 Task: Create a rule when a start date between 1 and 7 working days ago is moved in a card by anyone except me.
Action: Mouse moved to (1340, 105)
Screenshot: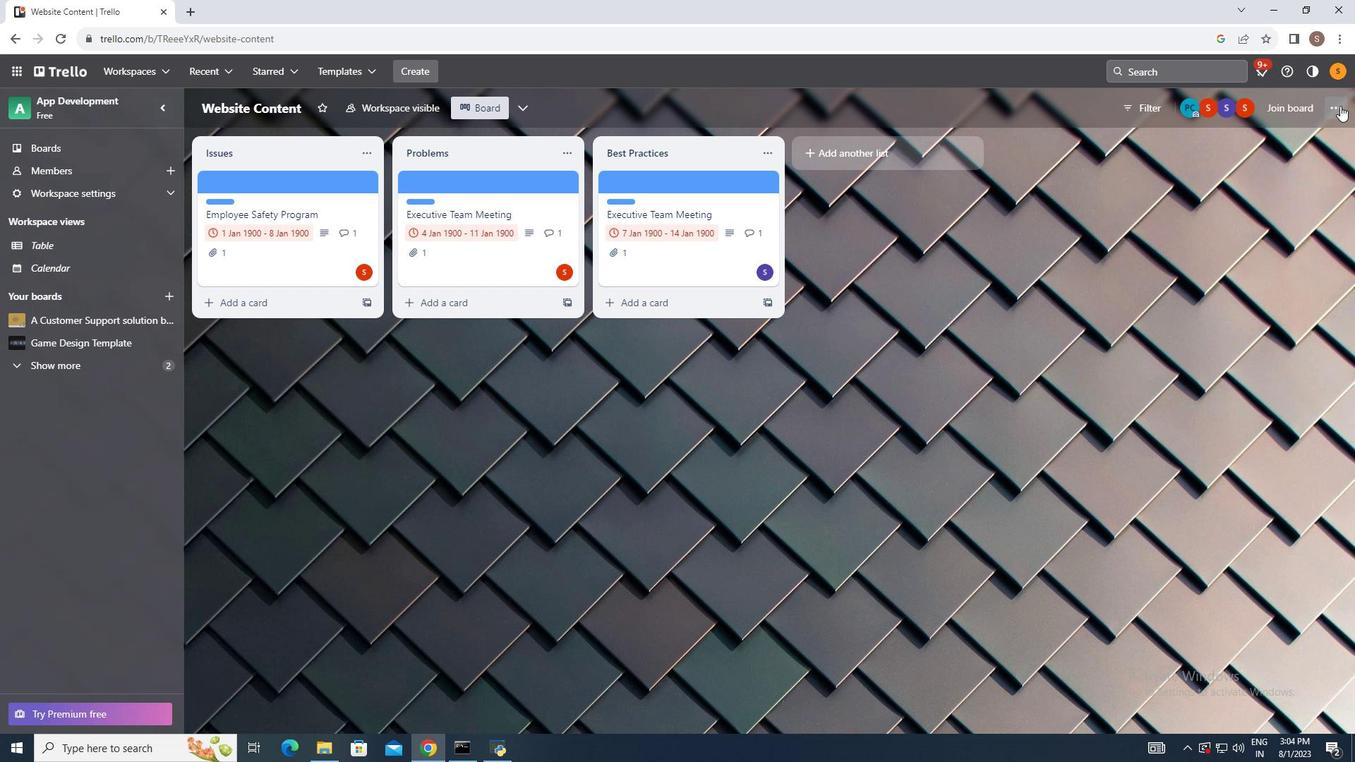 
Action: Mouse pressed left at (1340, 105)
Screenshot: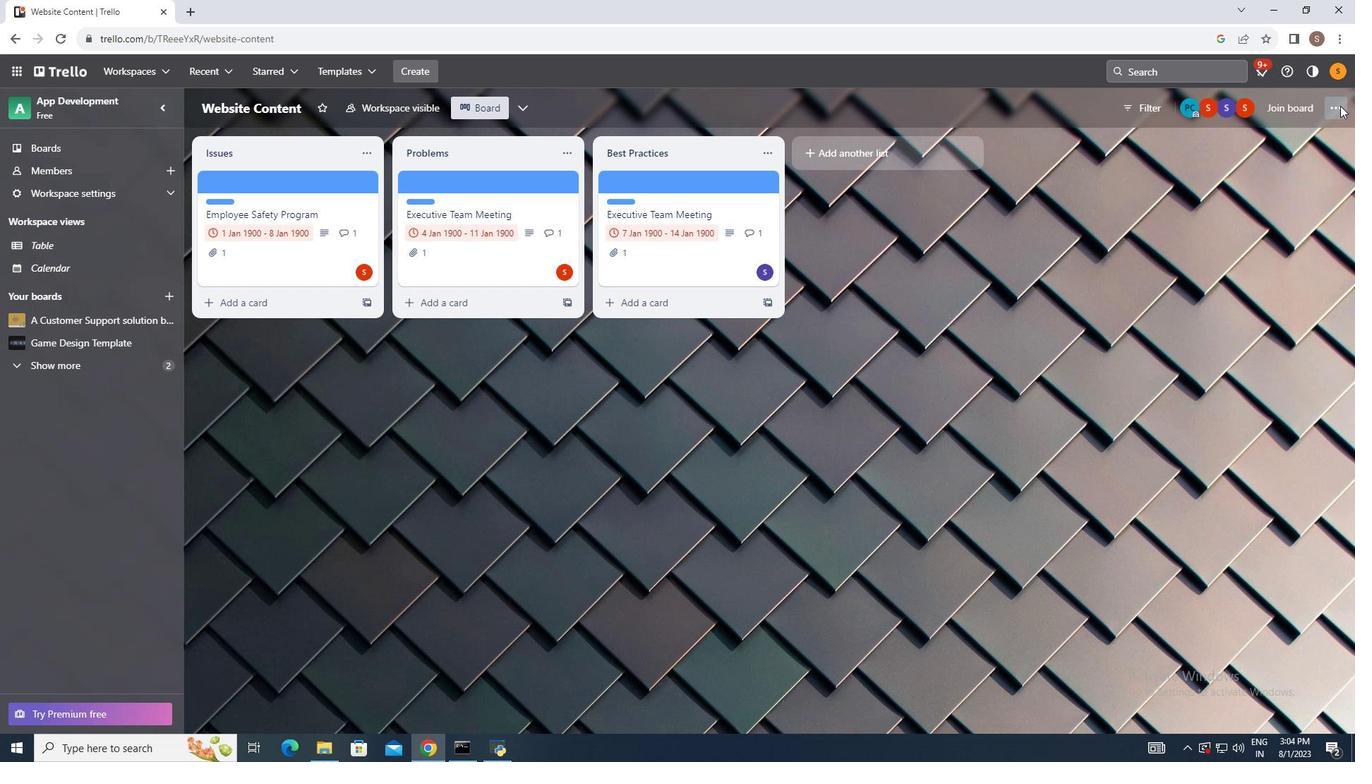 
Action: Mouse moved to (1230, 277)
Screenshot: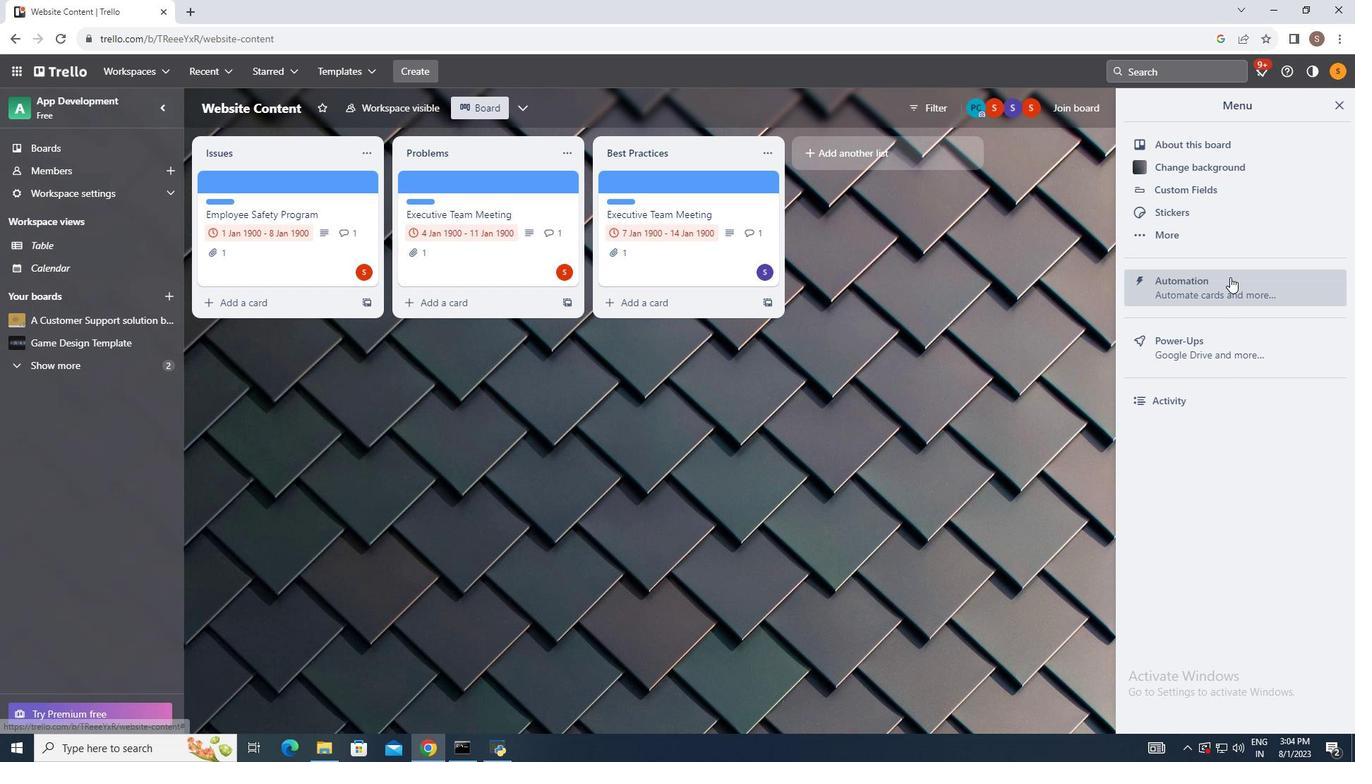 
Action: Mouse pressed left at (1230, 277)
Screenshot: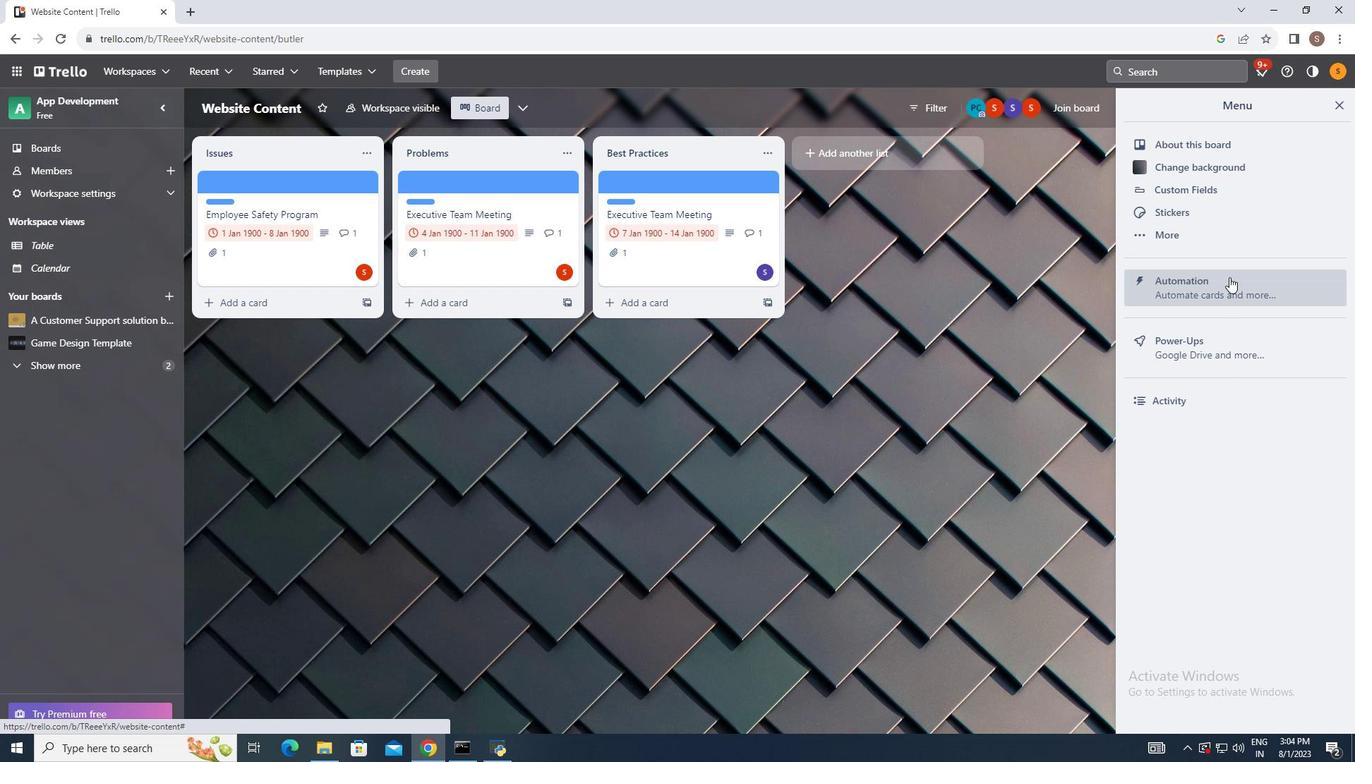 
Action: Mouse moved to (272, 236)
Screenshot: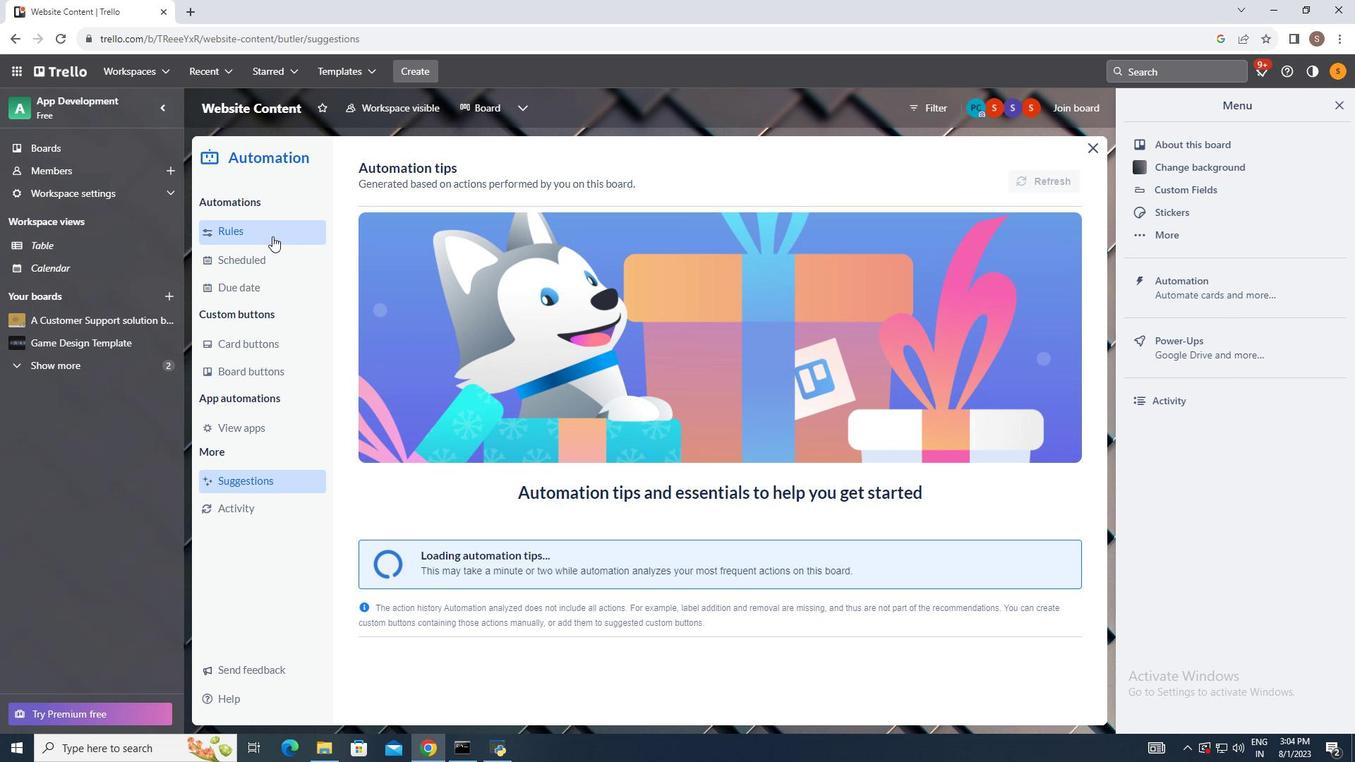 
Action: Mouse pressed left at (272, 236)
Screenshot: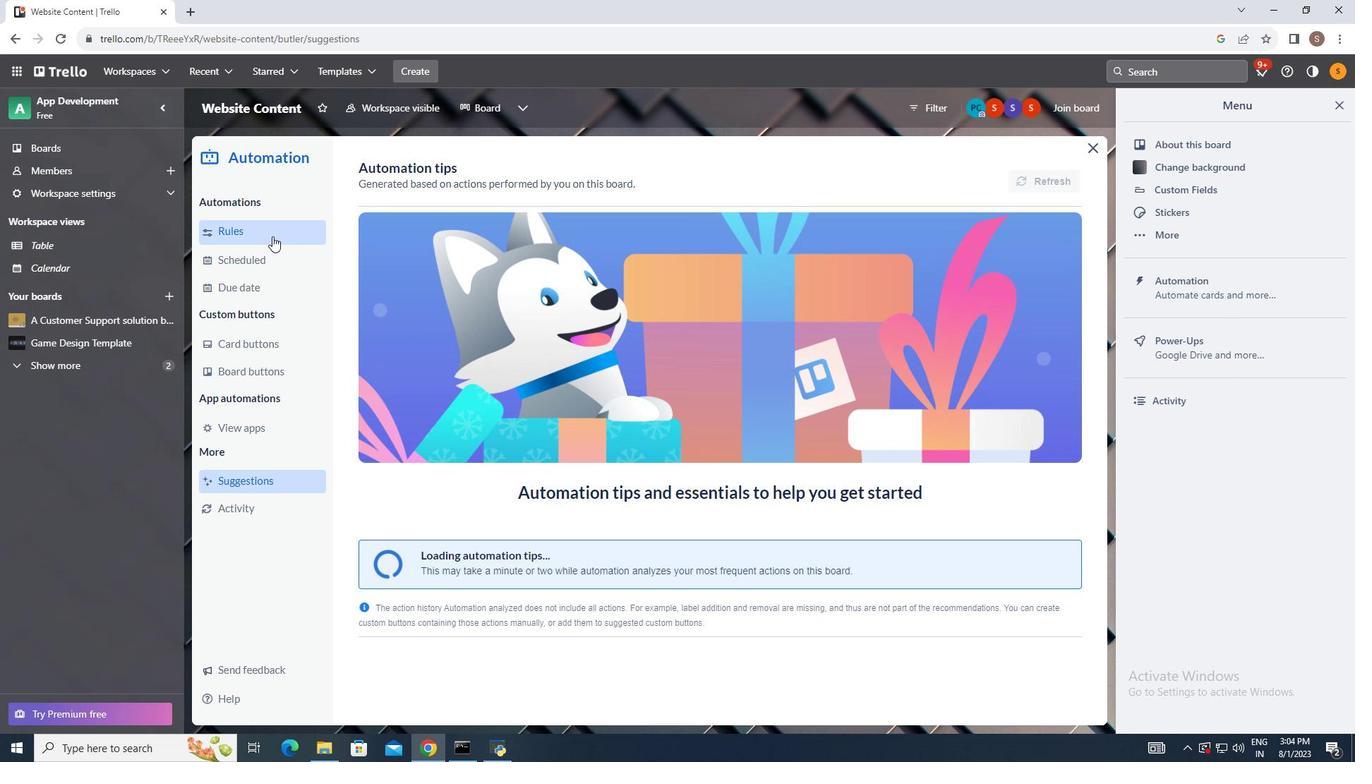 
Action: Mouse moved to (947, 172)
Screenshot: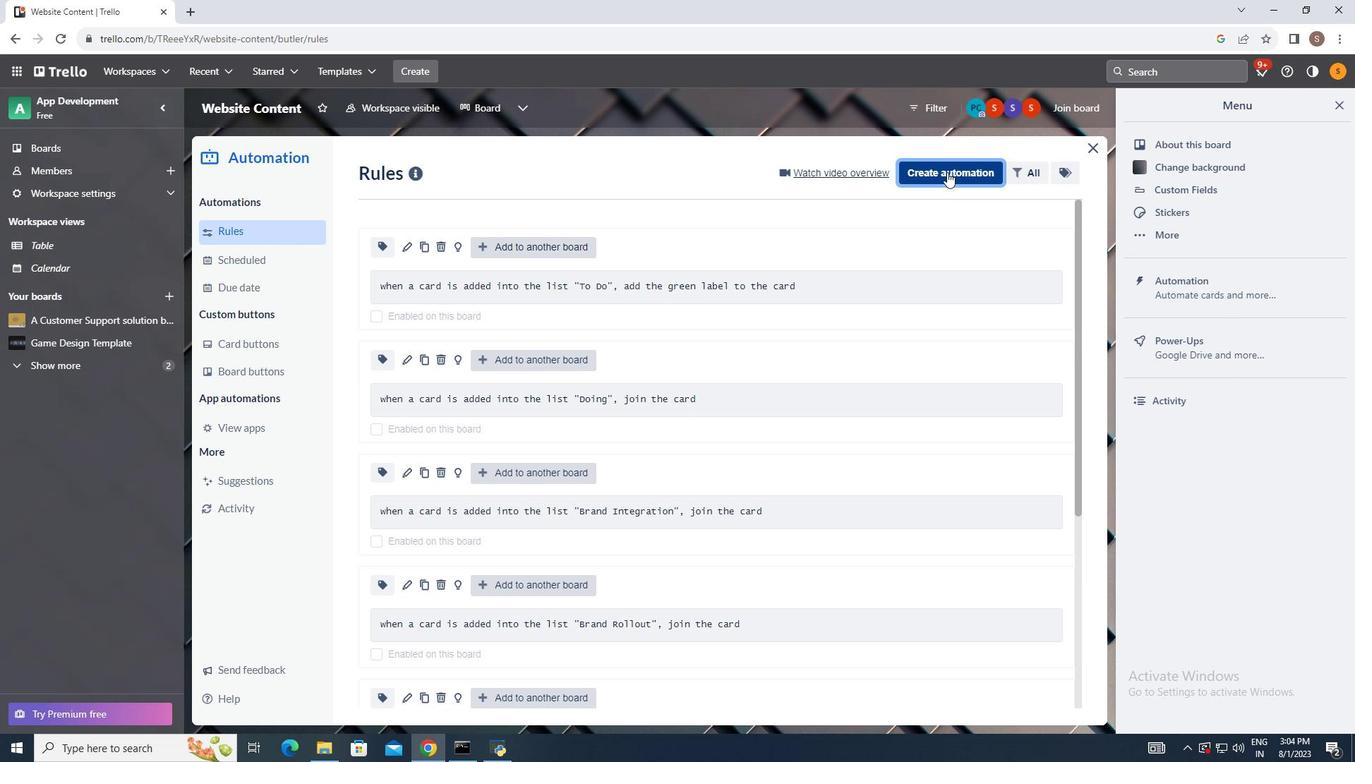 
Action: Mouse pressed left at (947, 172)
Screenshot: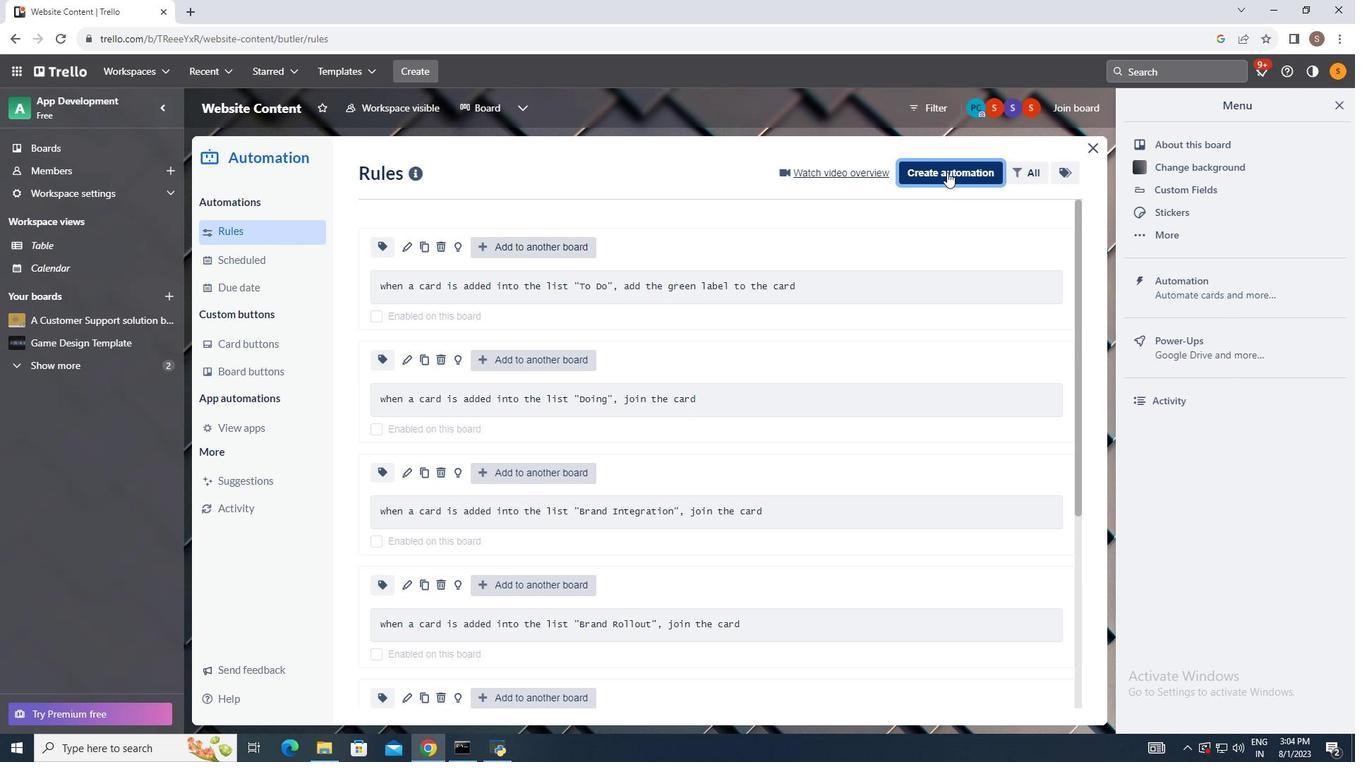 
Action: Mouse moved to (722, 308)
Screenshot: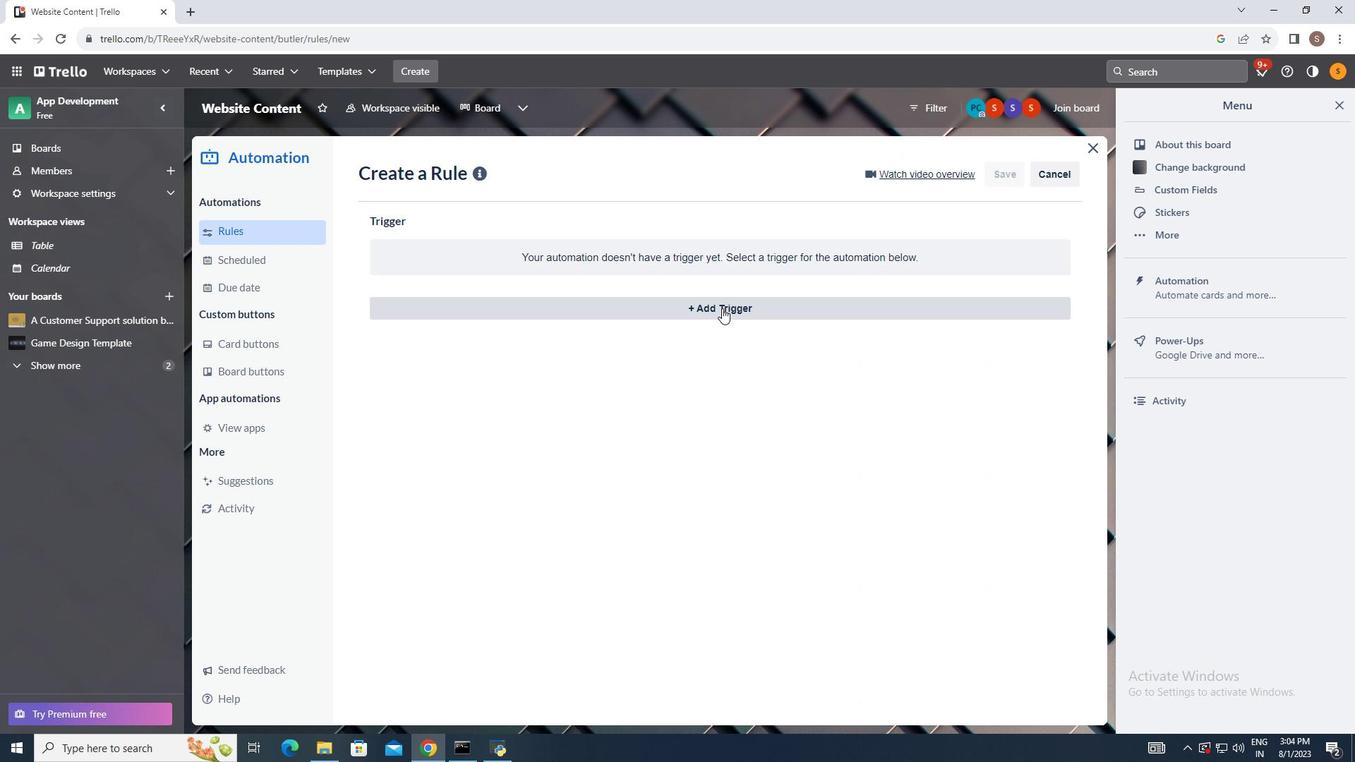 
Action: Mouse pressed left at (722, 308)
Screenshot: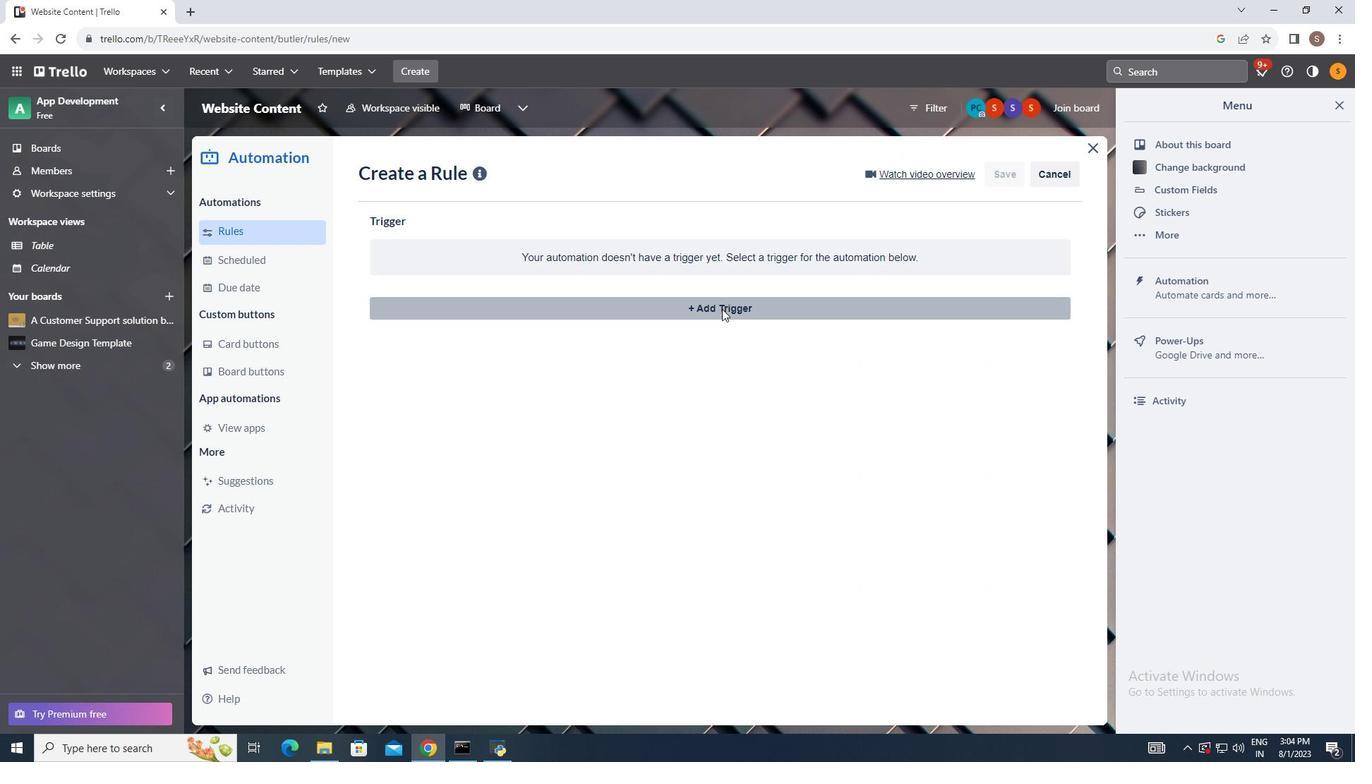
Action: Mouse moved to (525, 353)
Screenshot: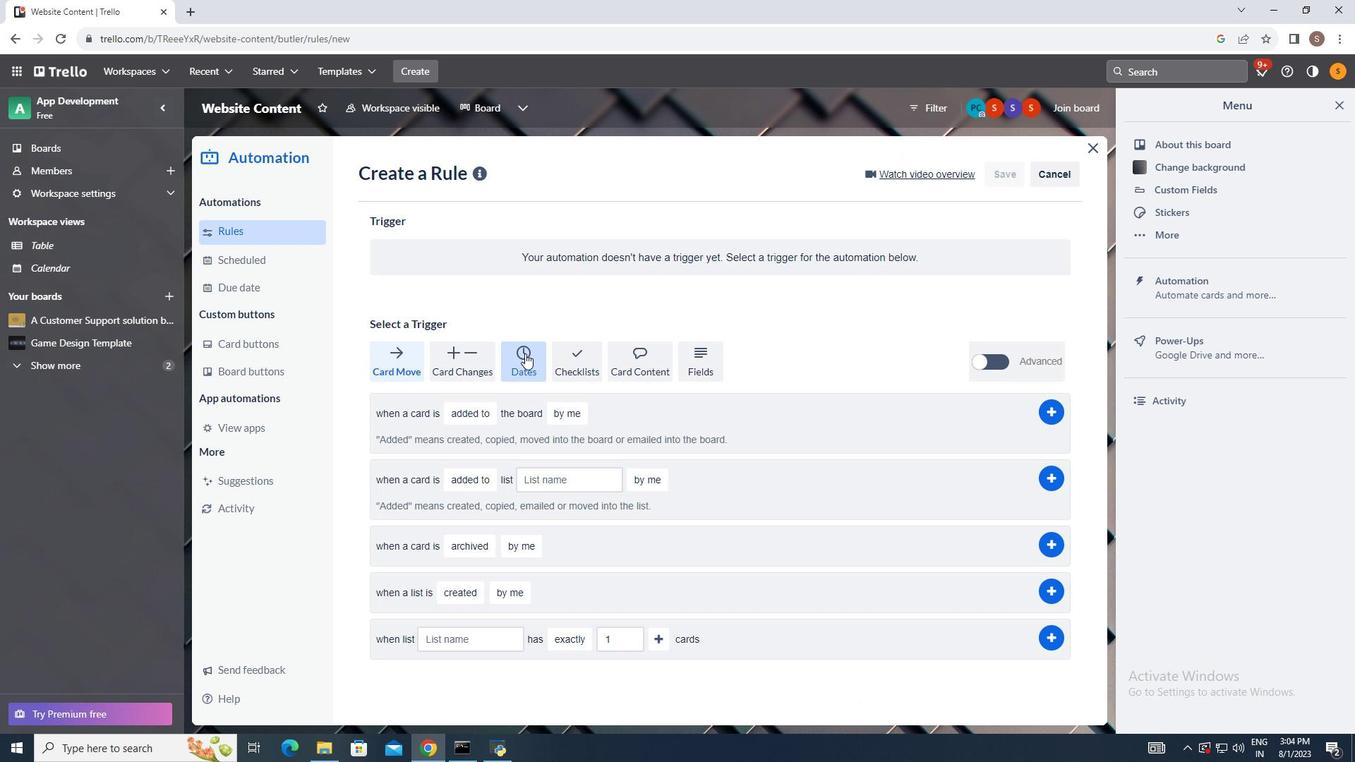 
Action: Mouse pressed left at (525, 353)
Screenshot: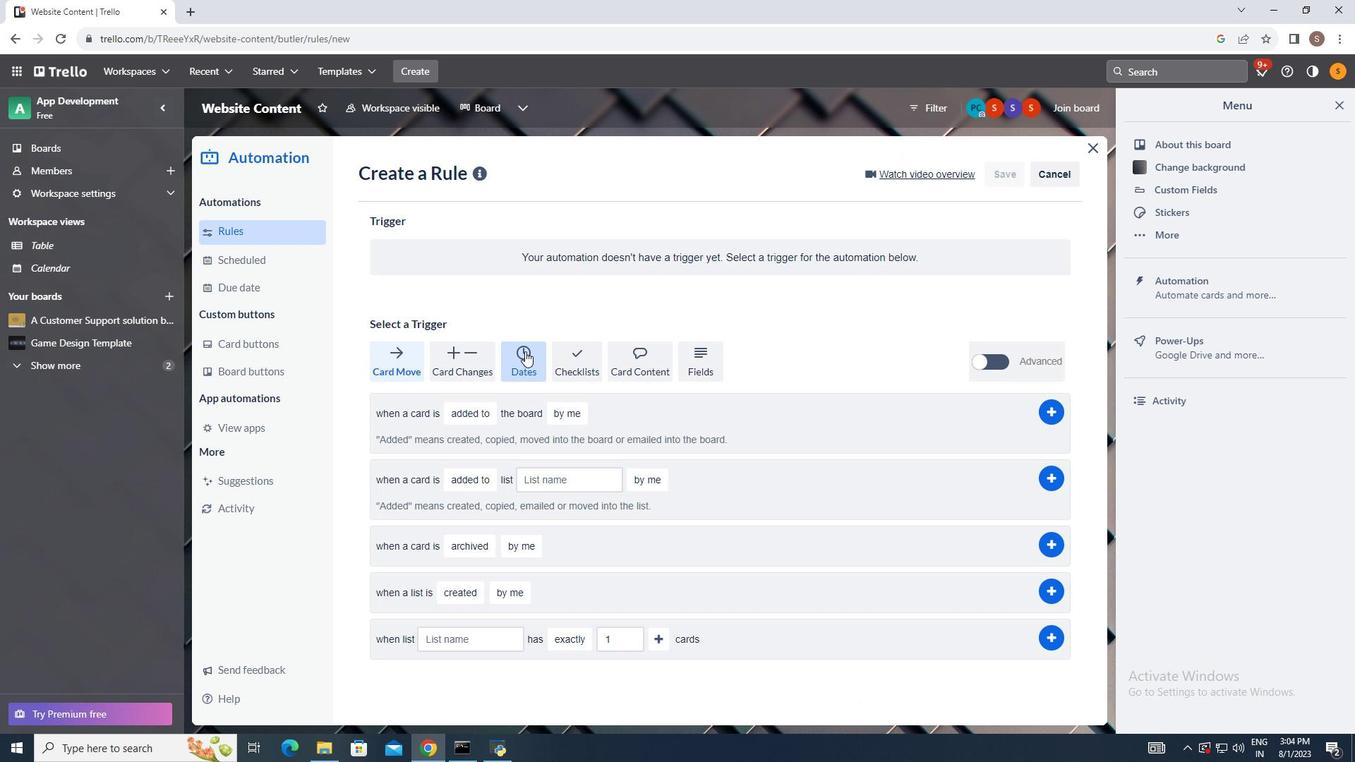 
Action: Mouse moved to (427, 411)
Screenshot: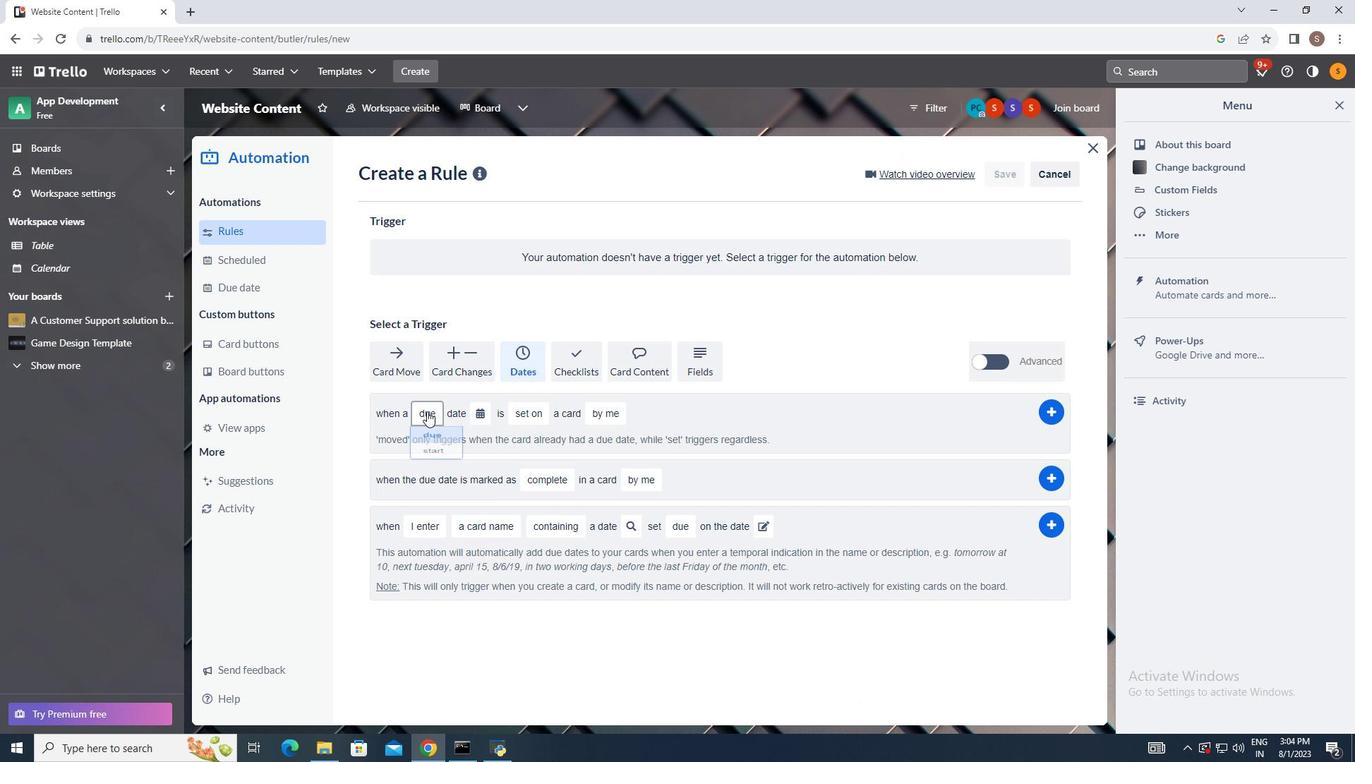 
Action: Mouse pressed left at (427, 411)
Screenshot: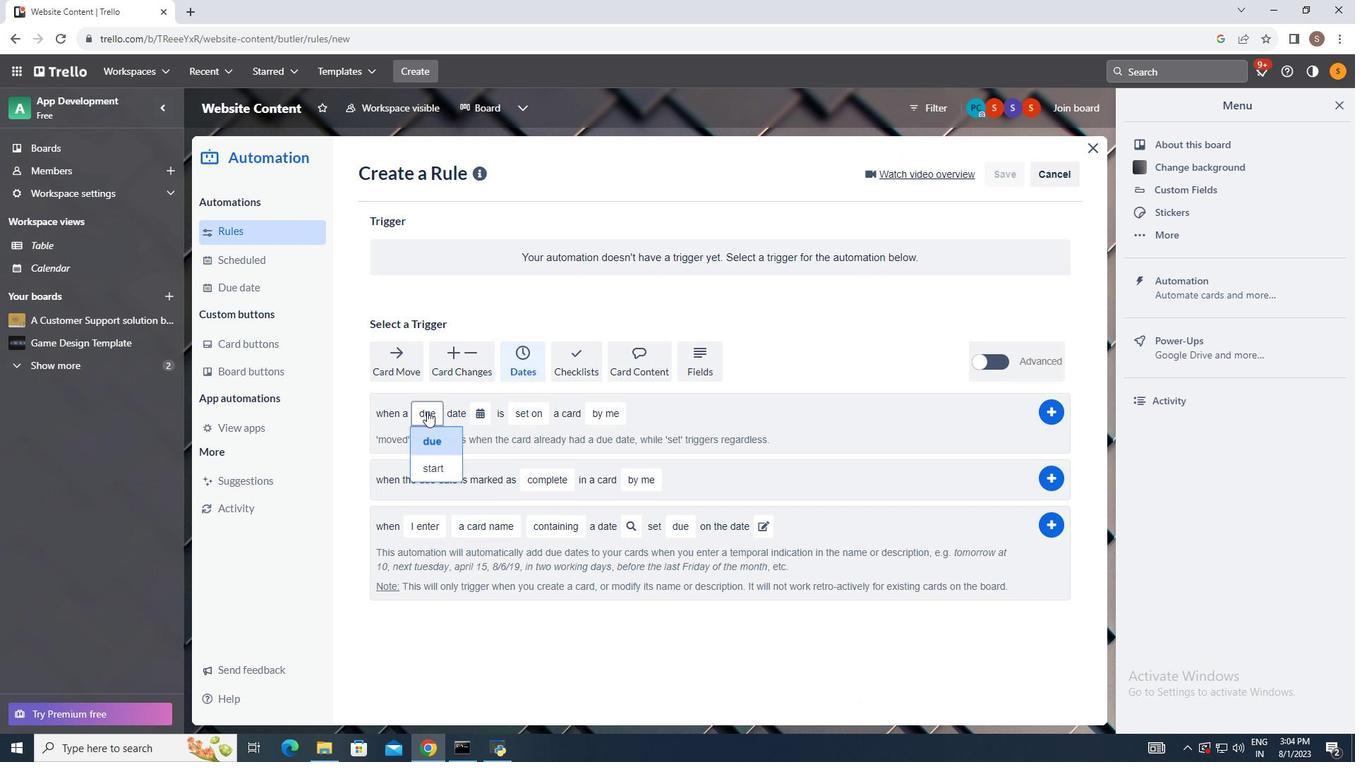 
Action: Mouse moved to (432, 466)
Screenshot: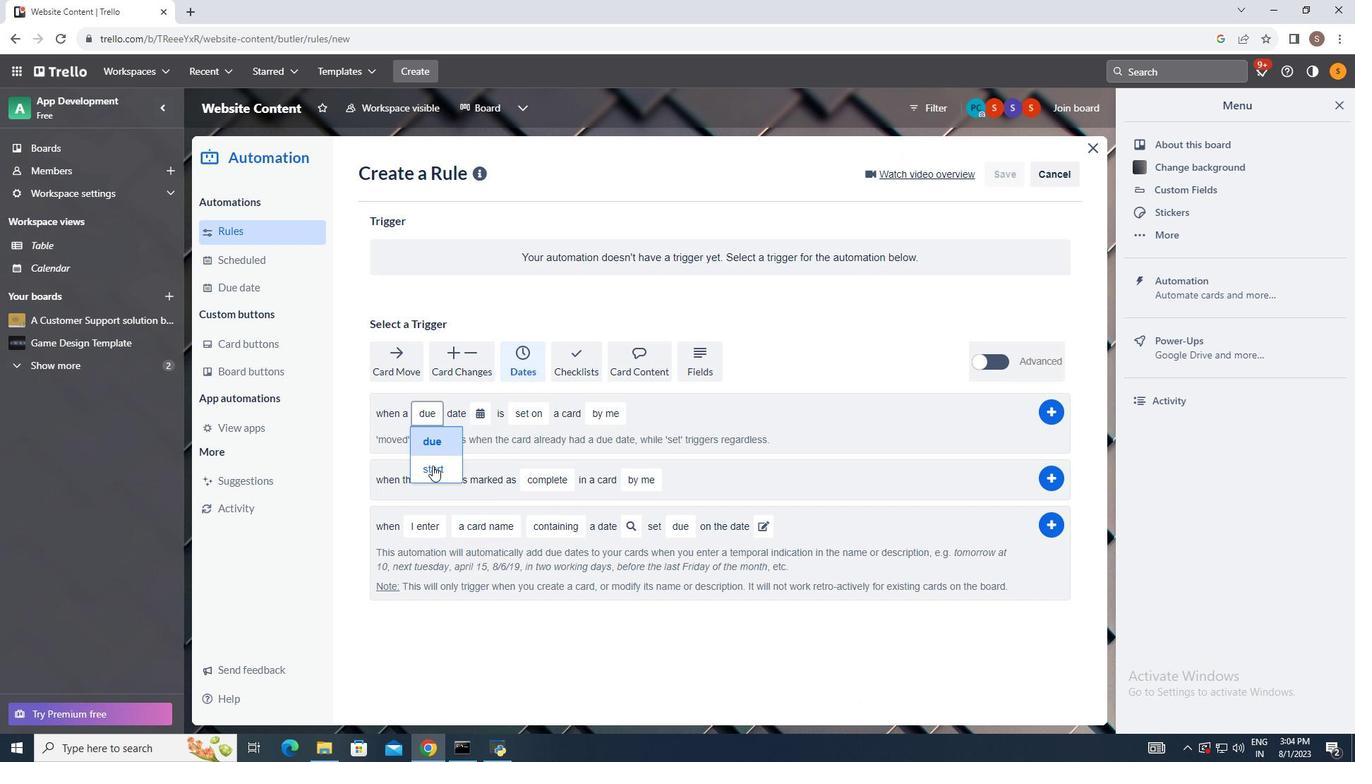 
Action: Mouse pressed left at (432, 466)
Screenshot: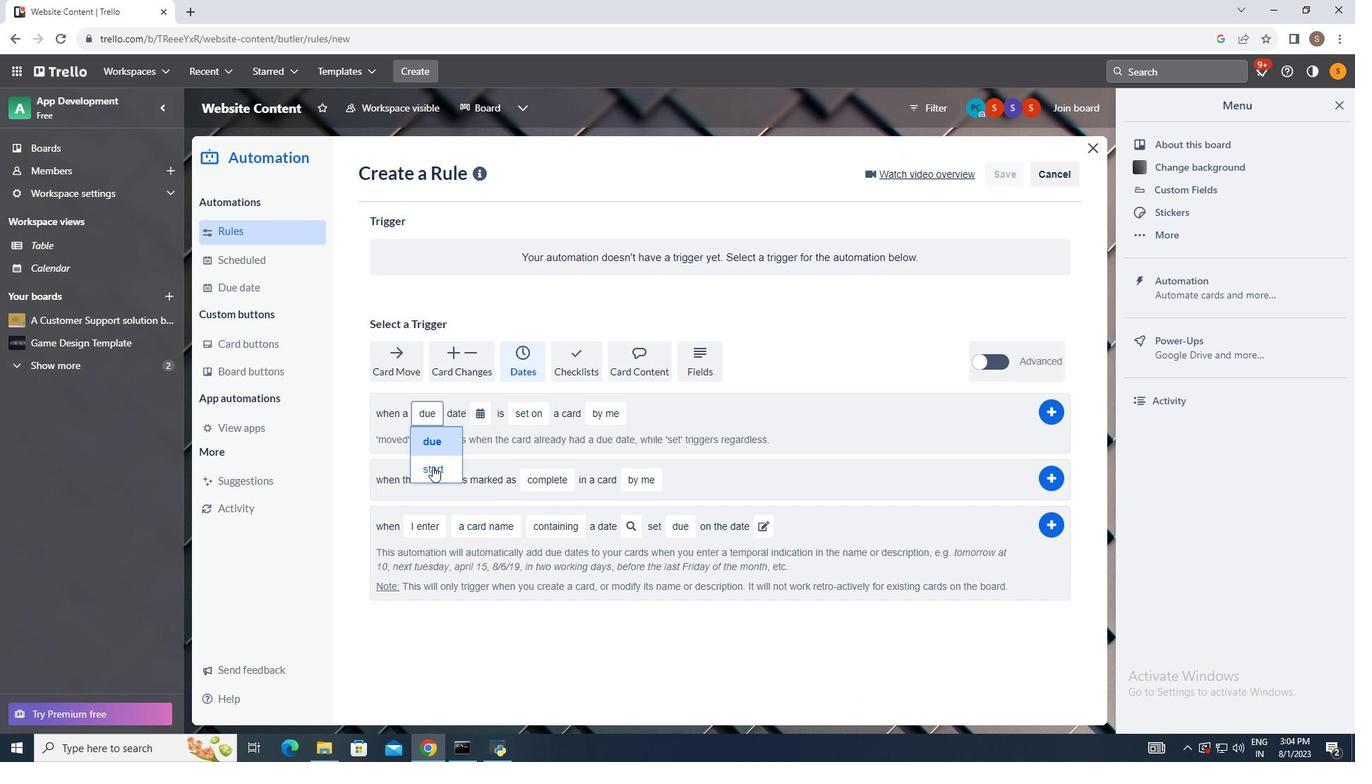 
Action: Mouse moved to (490, 419)
Screenshot: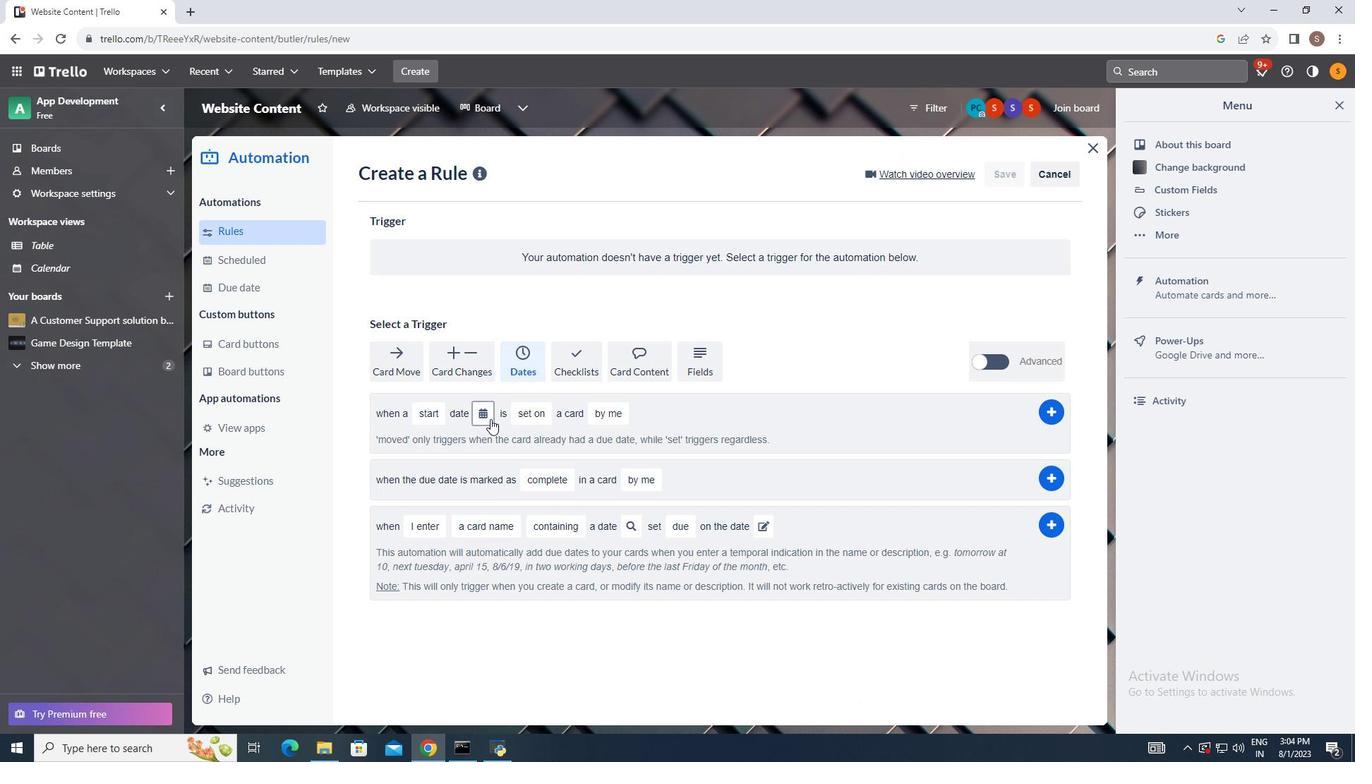 
Action: Mouse pressed left at (490, 419)
Screenshot: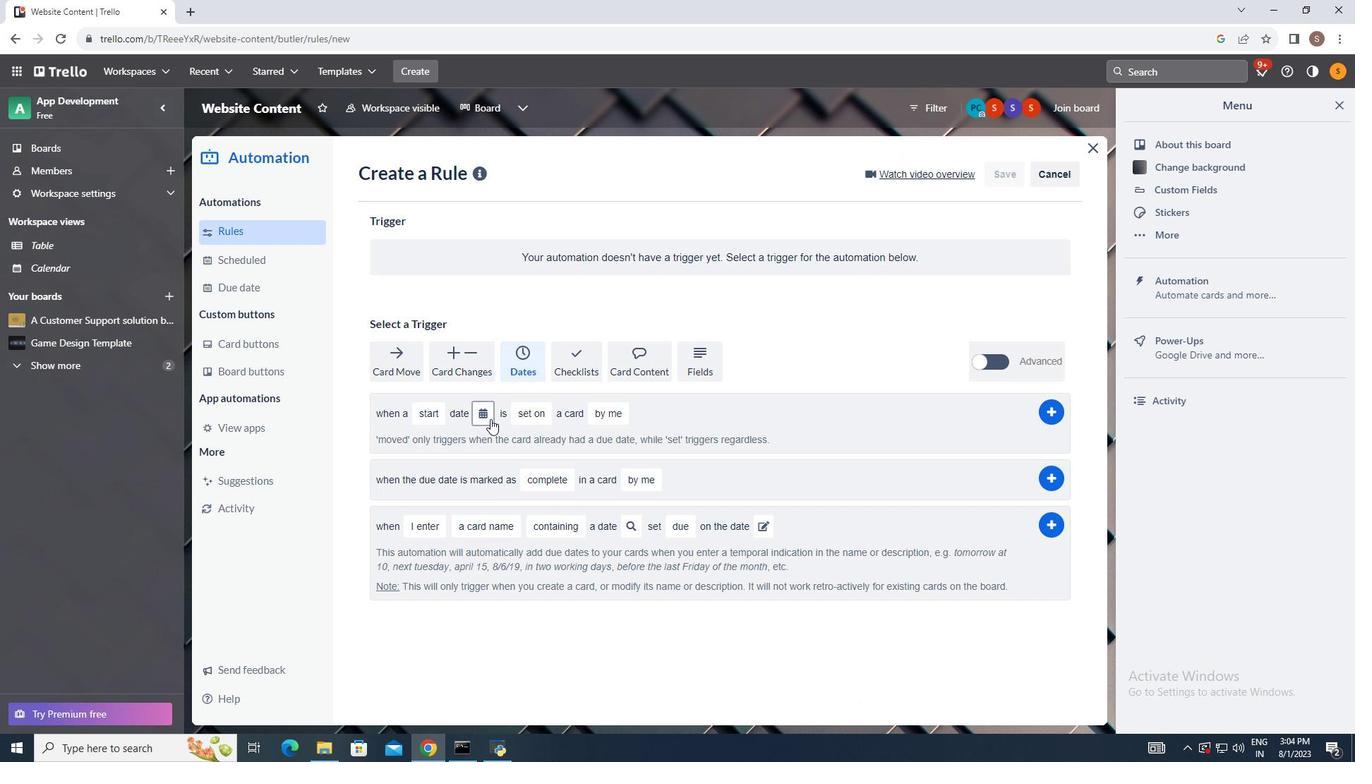 
Action: Mouse moved to (497, 501)
Screenshot: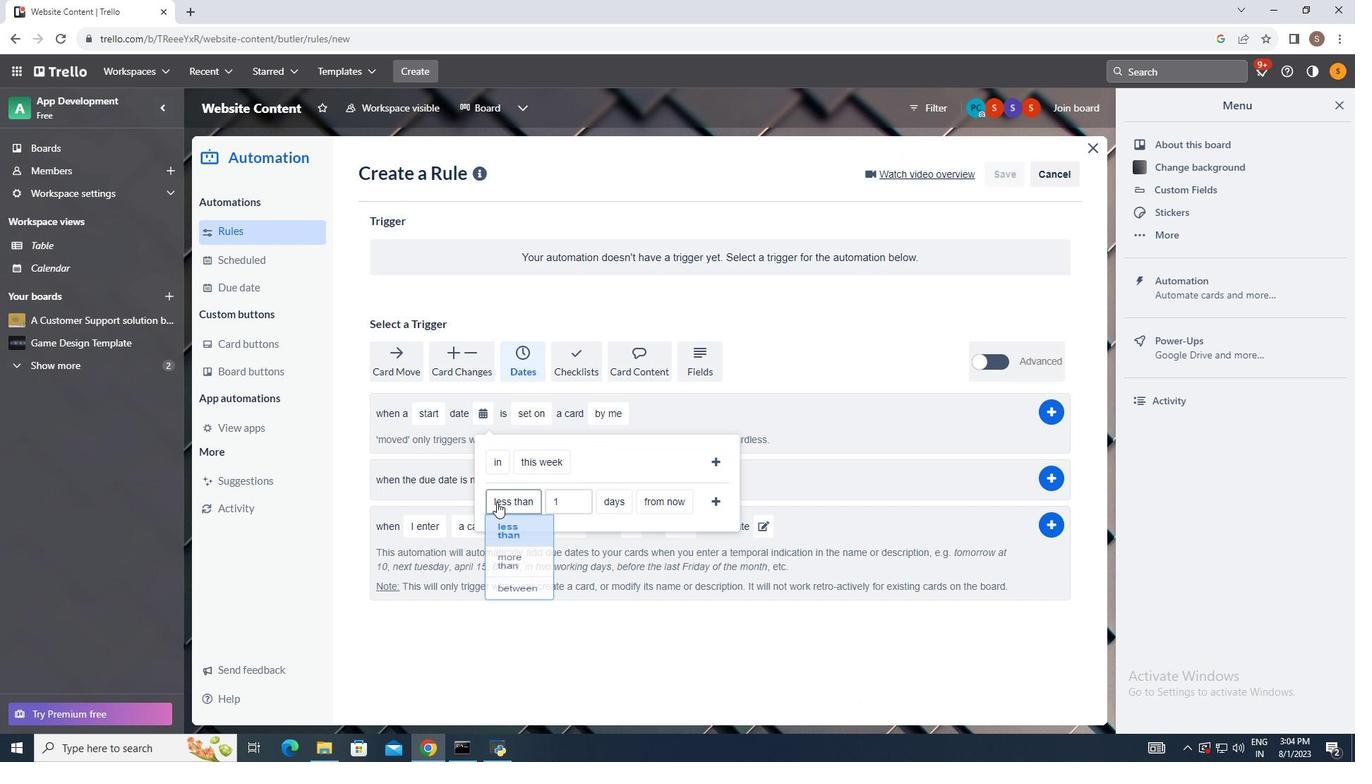 
Action: Mouse pressed left at (497, 501)
Screenshot: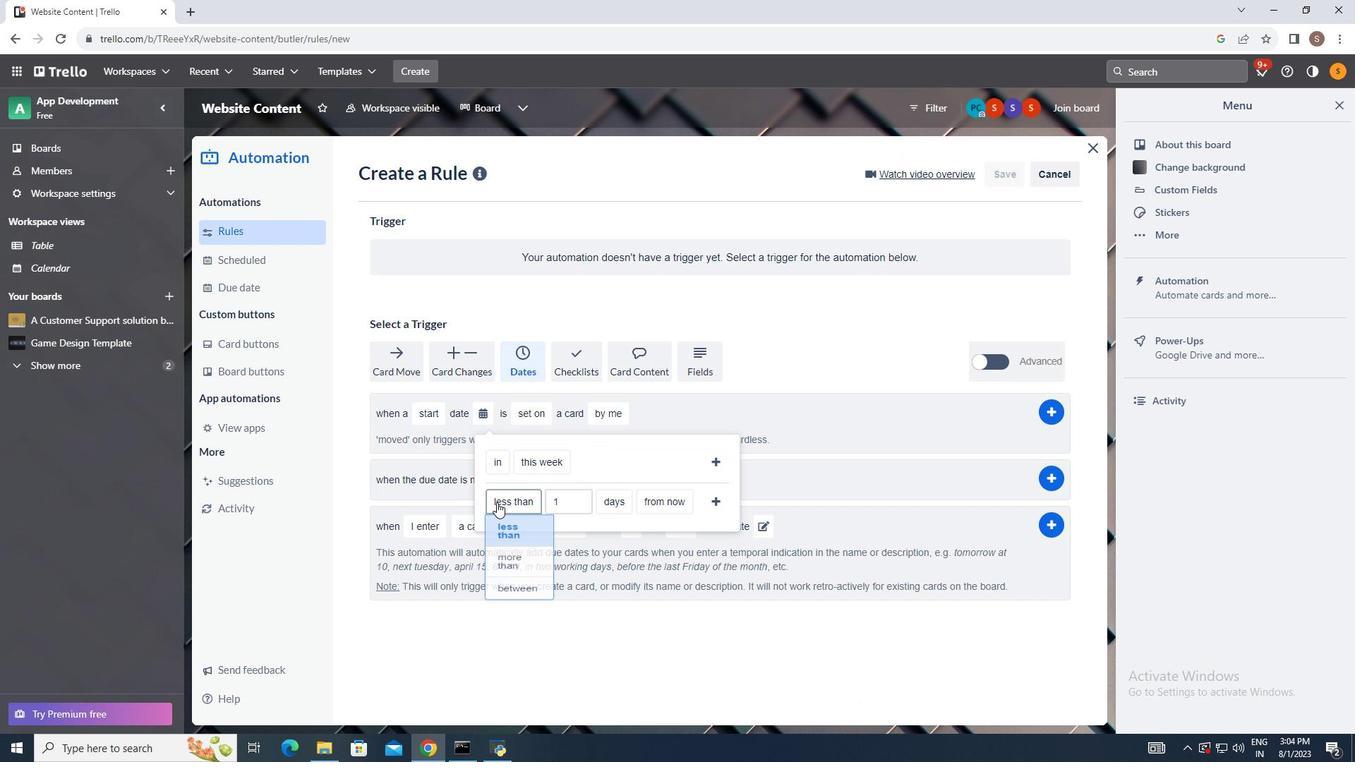 
Action: Mouse moved to (507, 600)
Screenshot: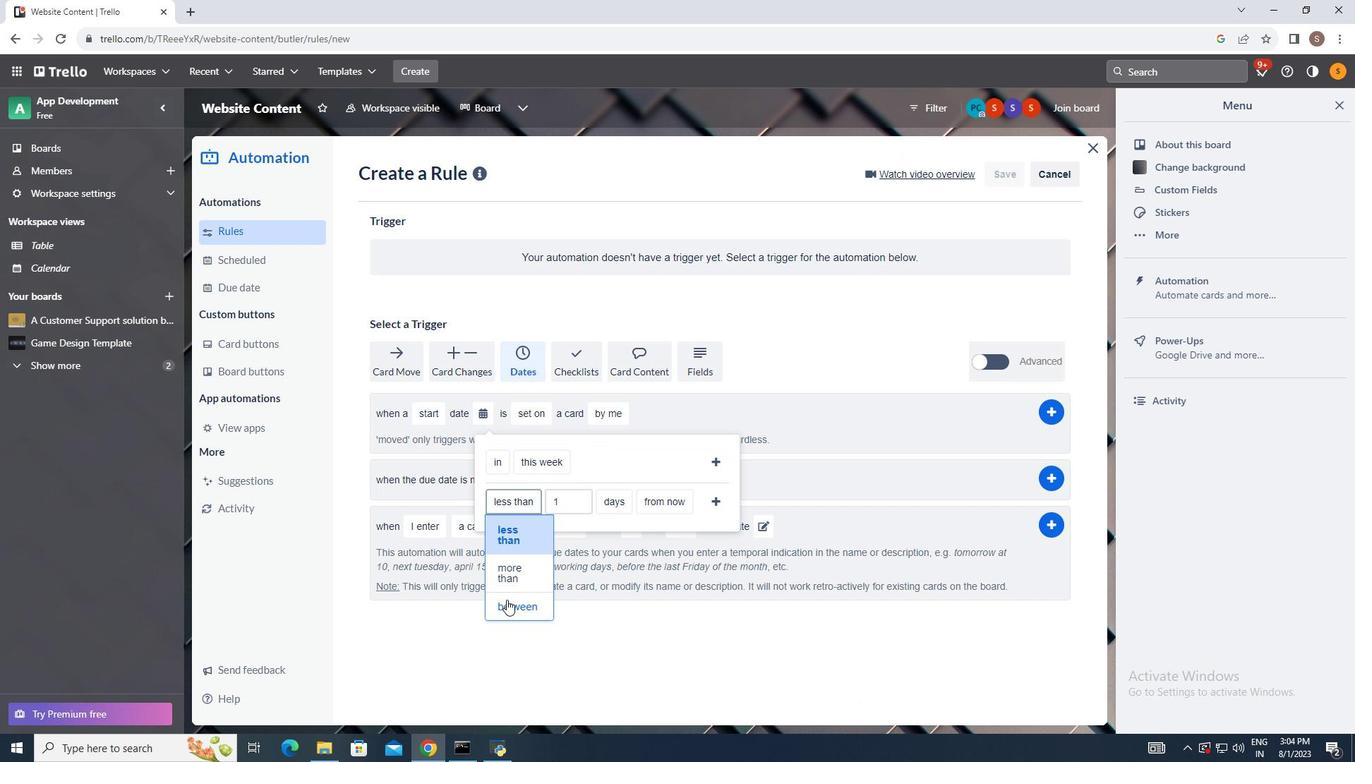 
Action: Mouse pressed left at (507, 600)
Screenshot: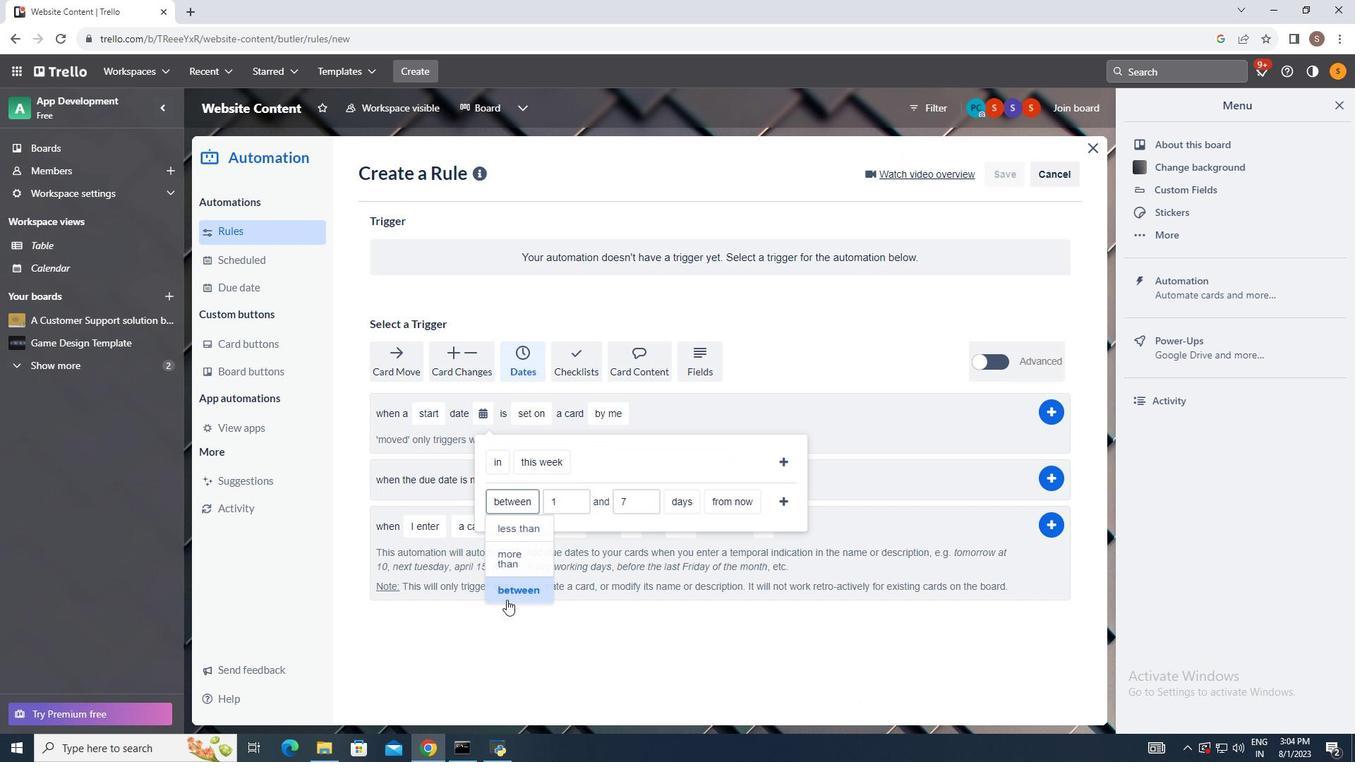 
Action: Mouse moved to (684, 501)
Screenshot: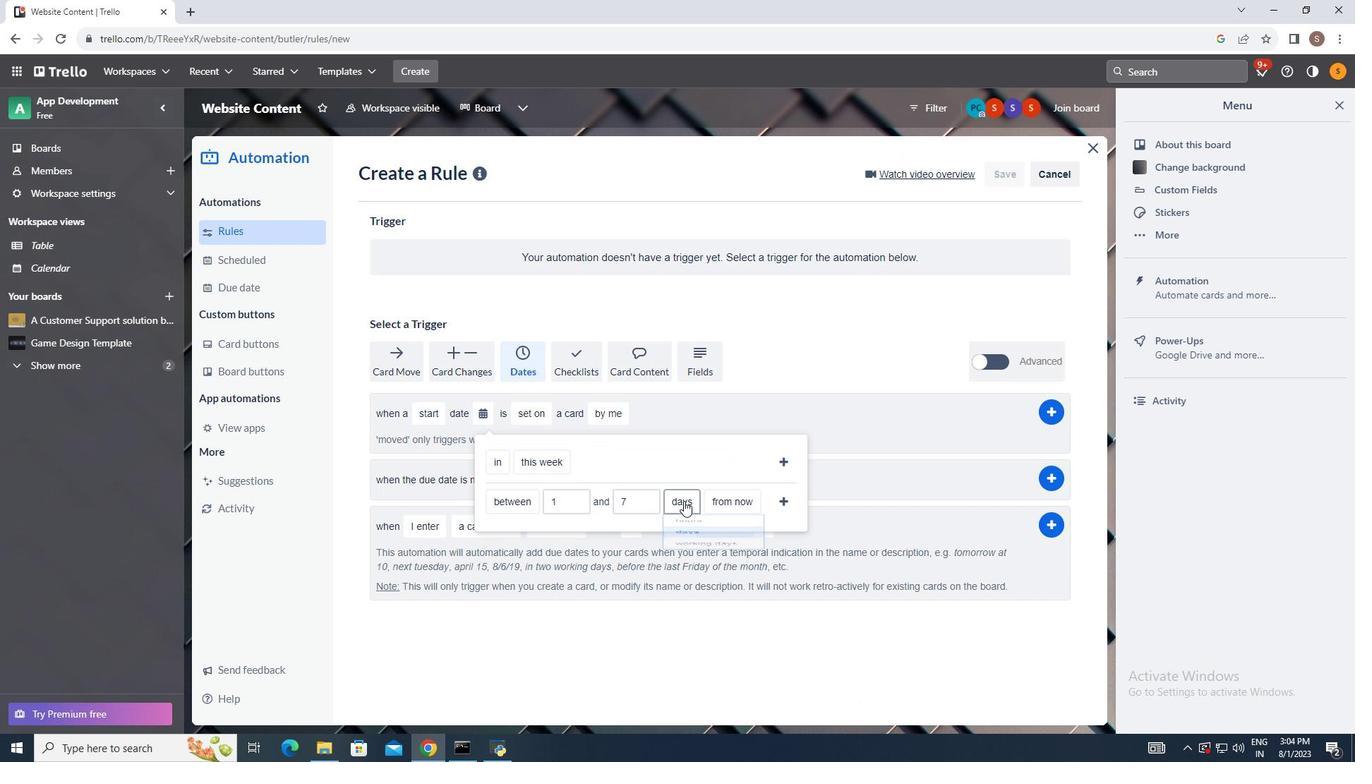 
Action: Mouse pressed left at (684, 501)
Screenshot: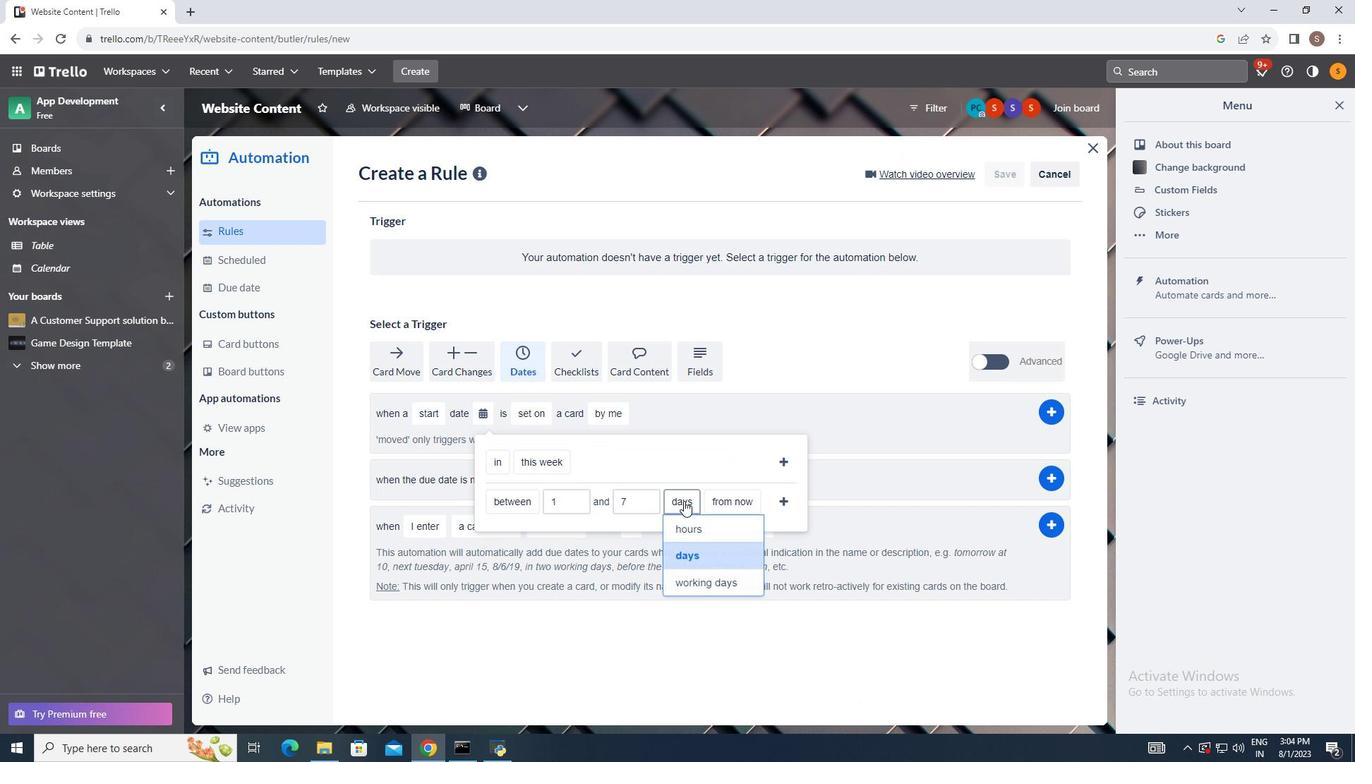 
Action: Mouse moved to (701, 548)
Screenshot: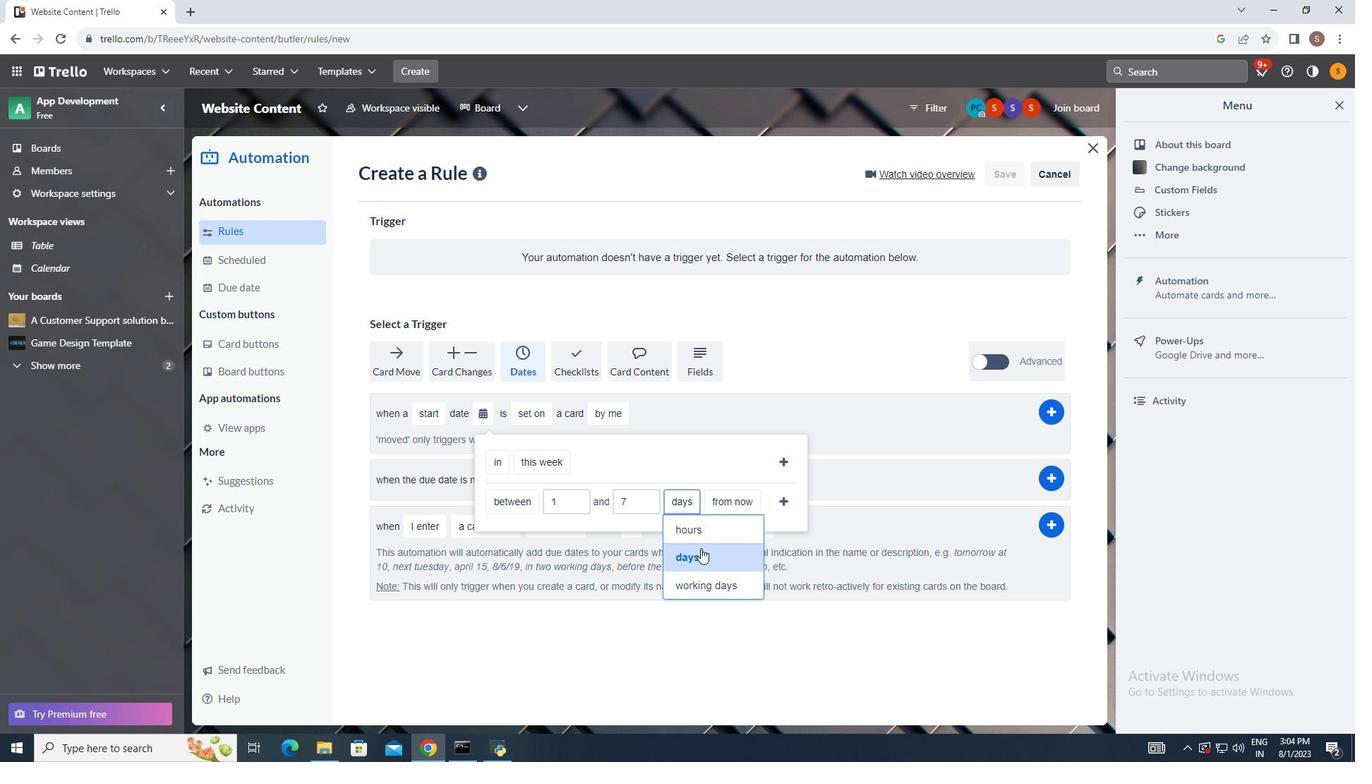 
Action: Mouse pressed left at (701, 548)
Screenshot: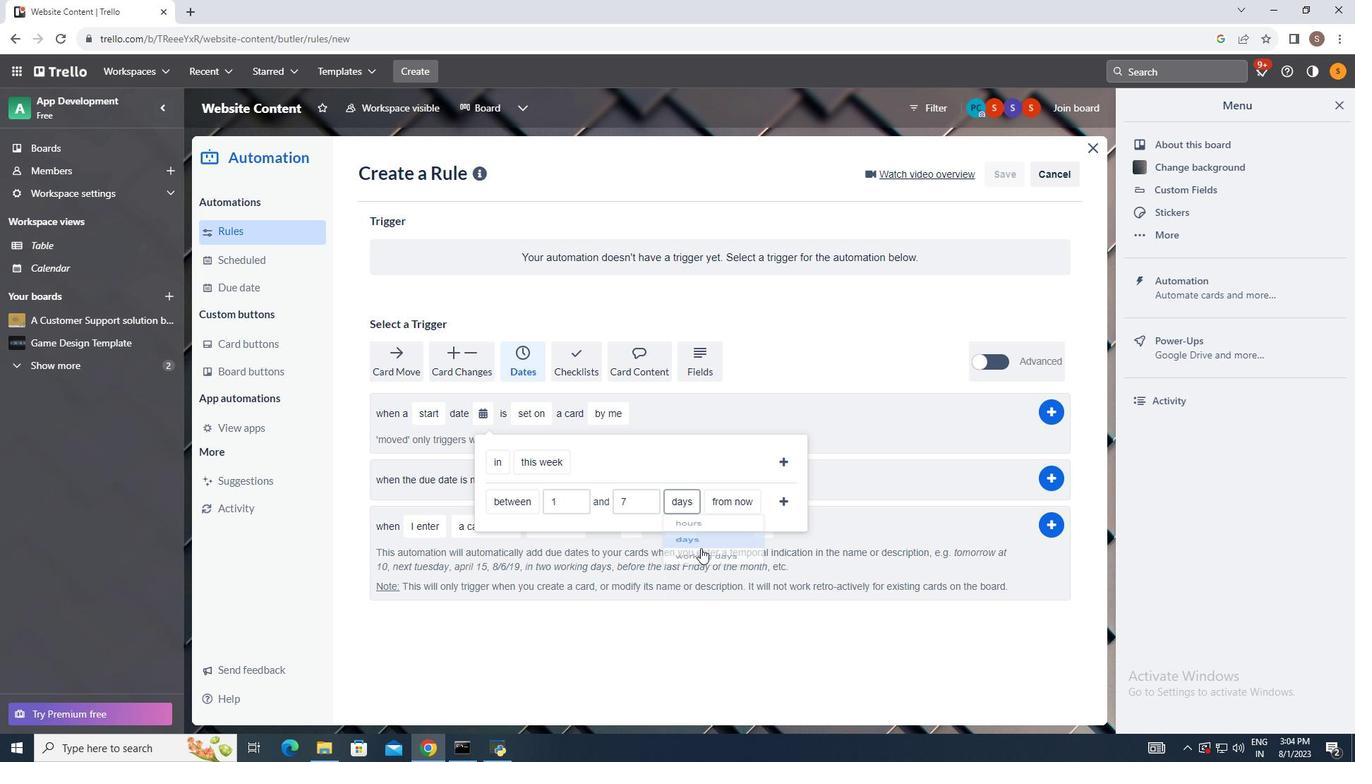 
Action: Mouse moved to (737, 497)
Screenshot: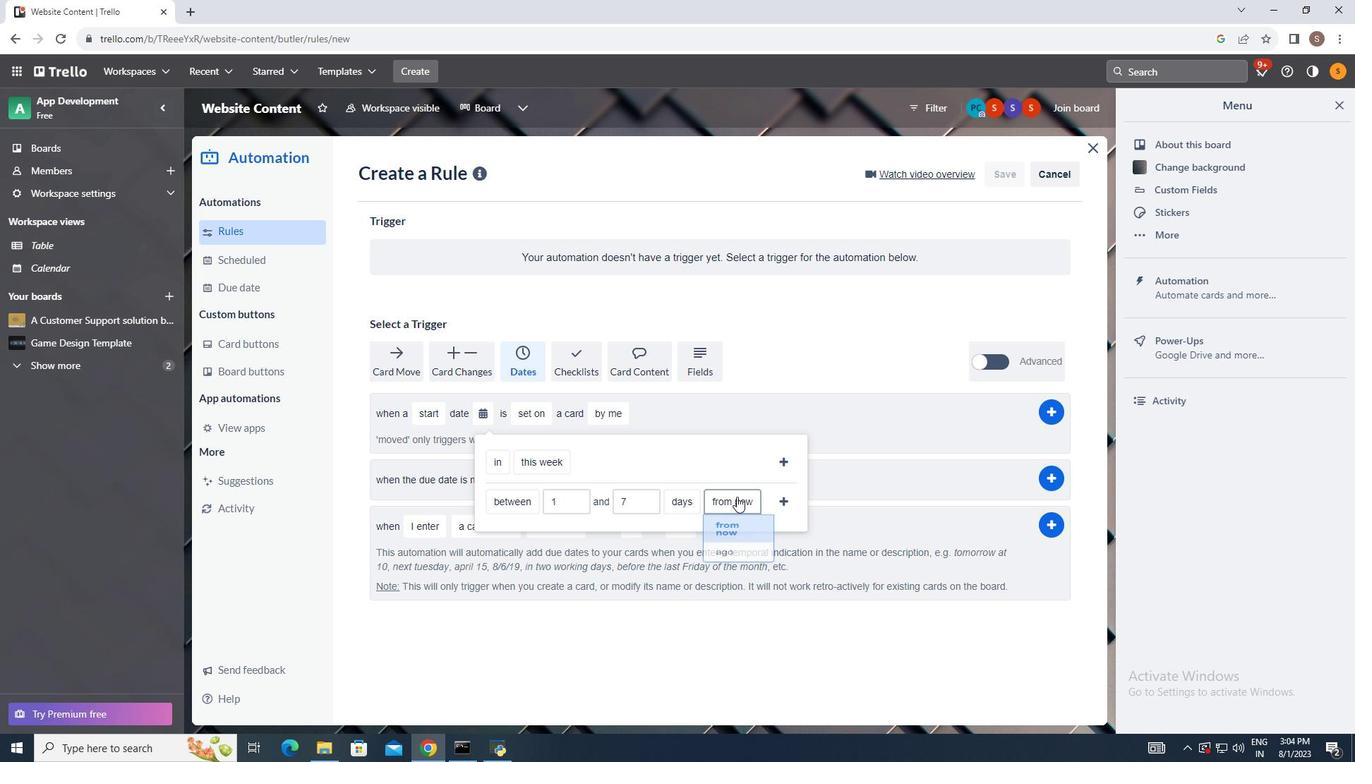 
Action: Mouse pressed left at (737, 497)
Screenshot: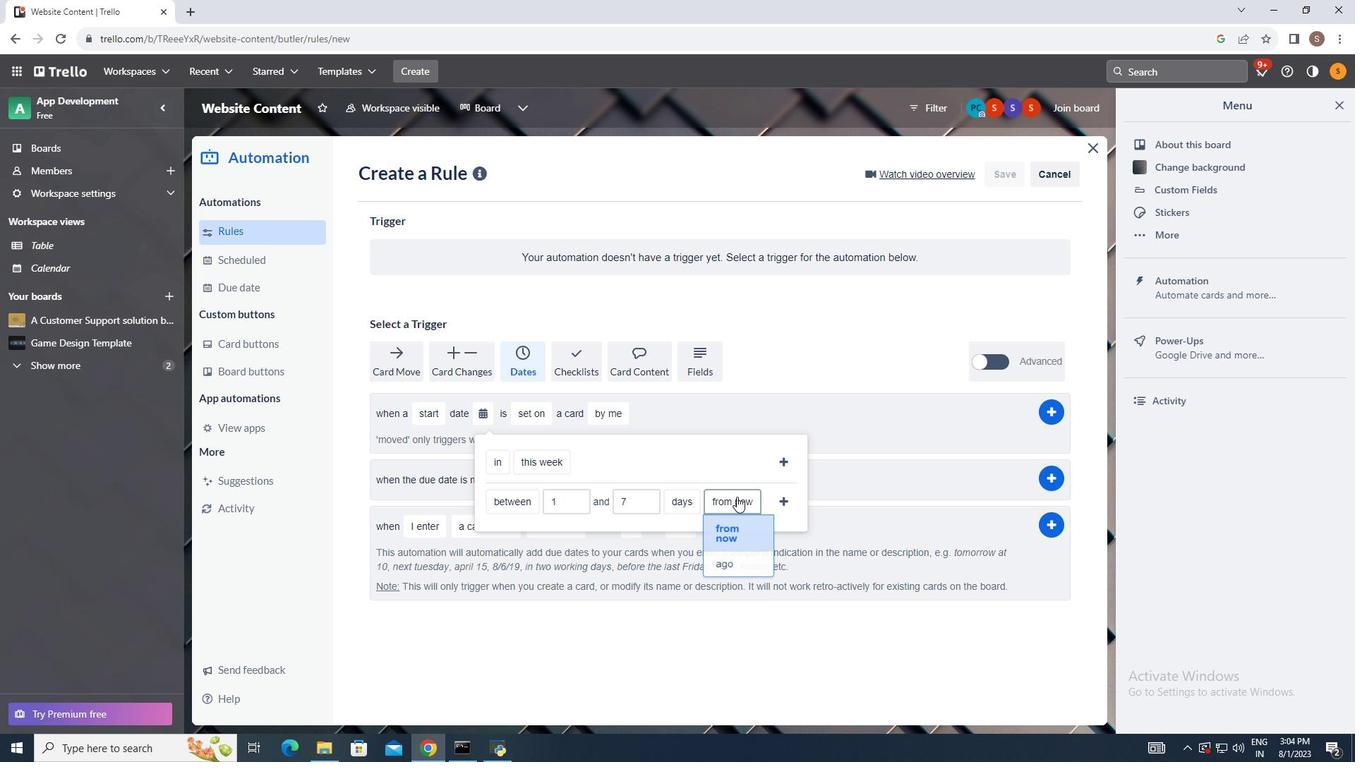 
Action: Mouse moved to (737, 562)
Screenshot: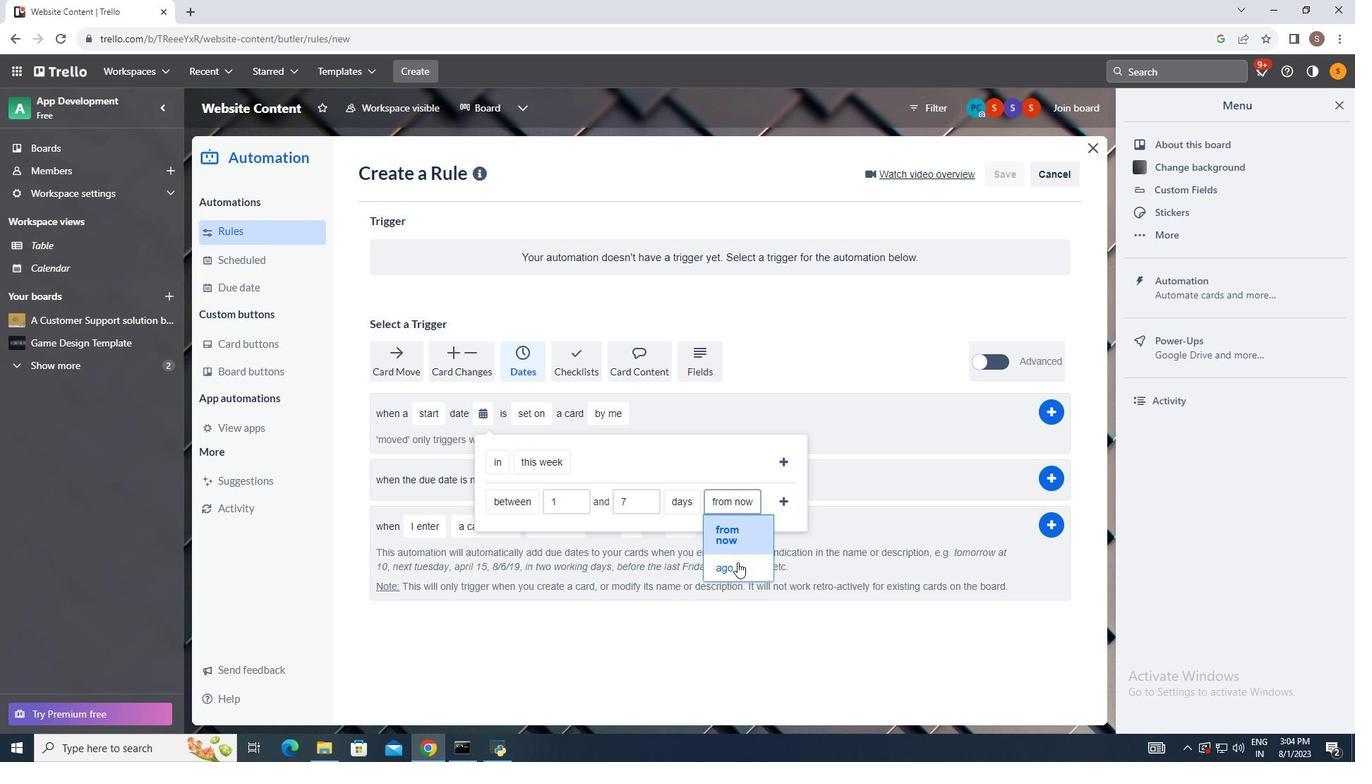 
Action: Mouse pressed left at (737, 562)
Screenshot: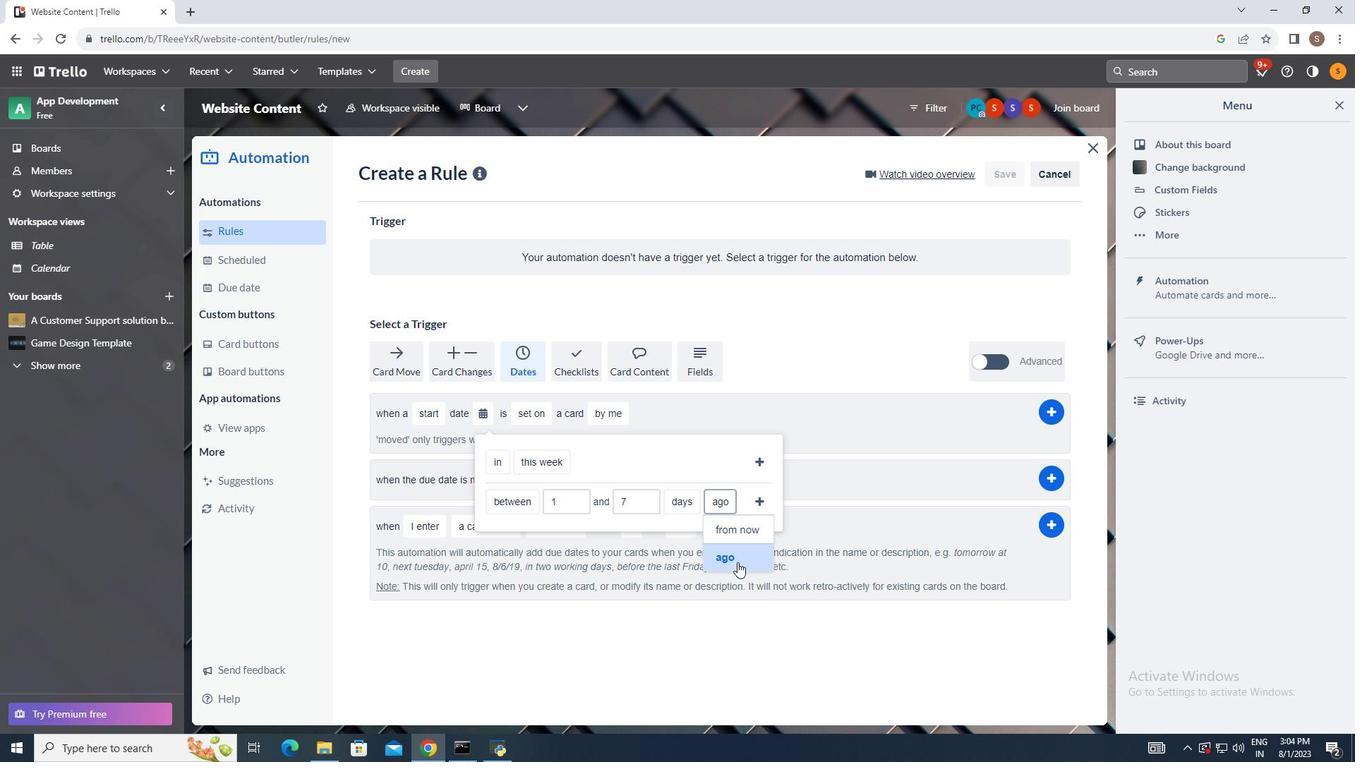 
Action: Mouse moved to (761, 503)
Screenshot: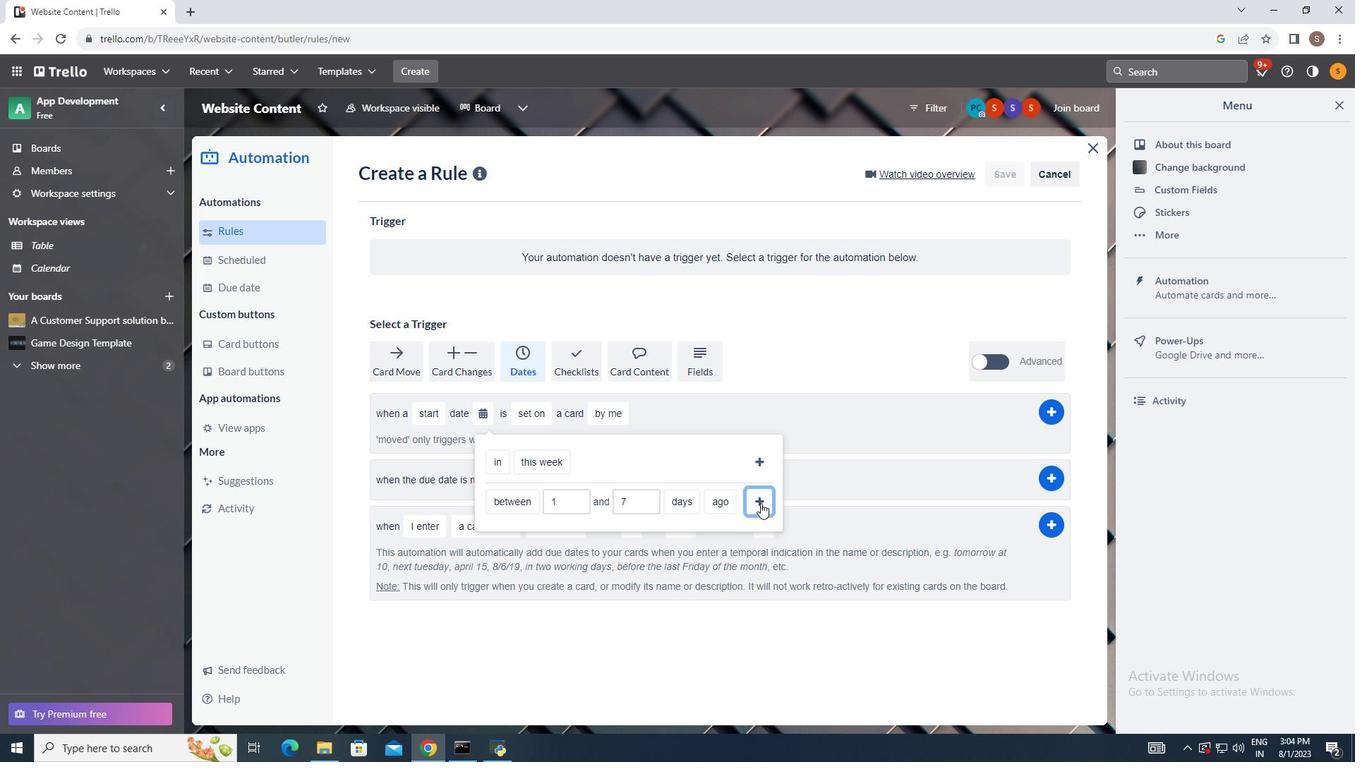 
Action: Mouse pressed left at (761, 503)
Screenshot: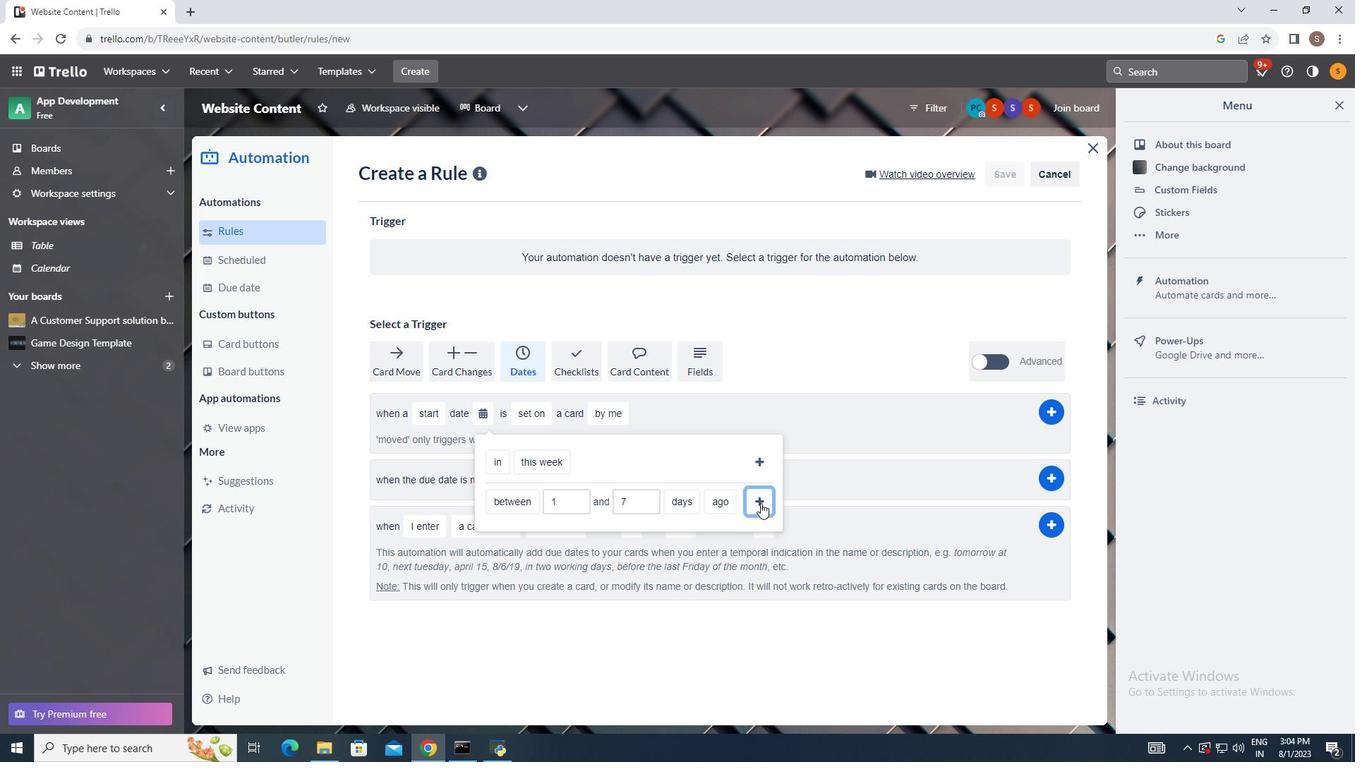 
Action: Mouse moved to (655, 415)
Screenshot: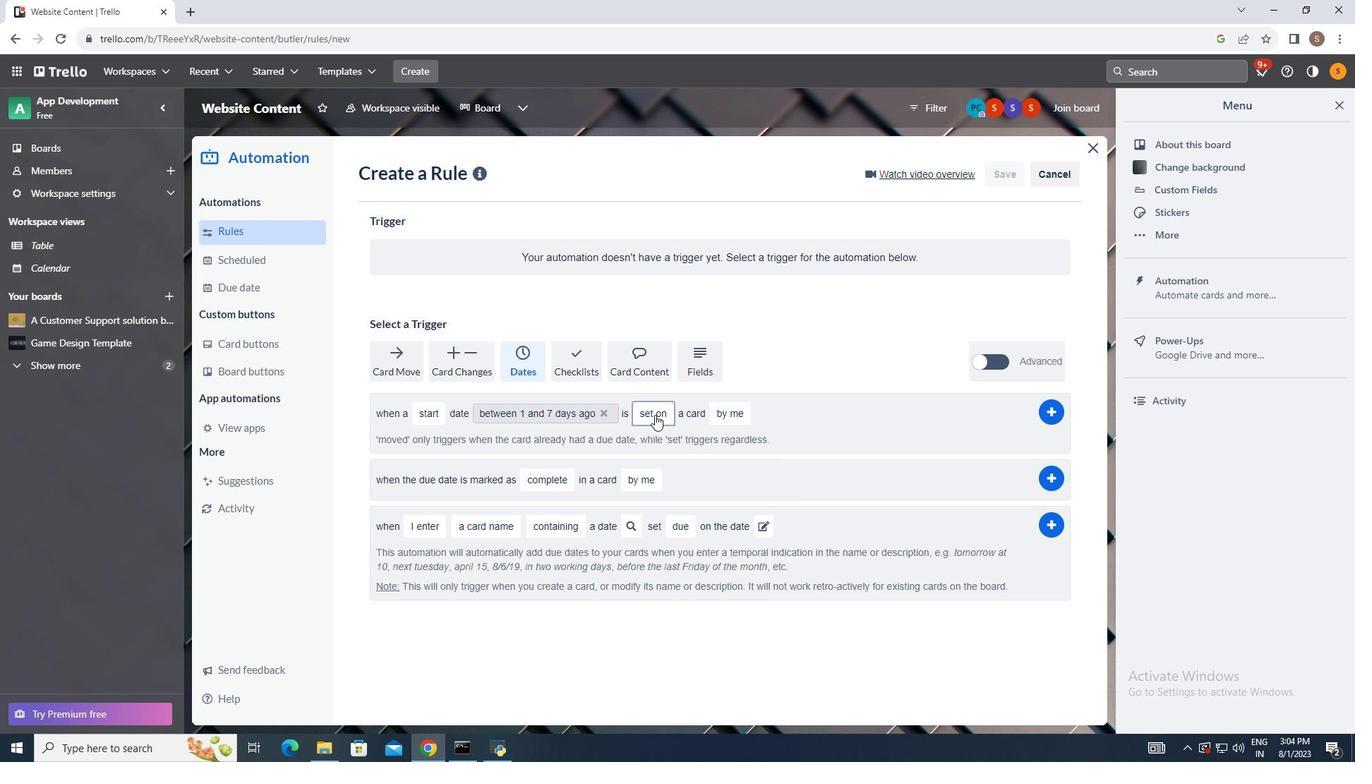 
Action: Mouse pressed left at (655, 415)
Screenshot: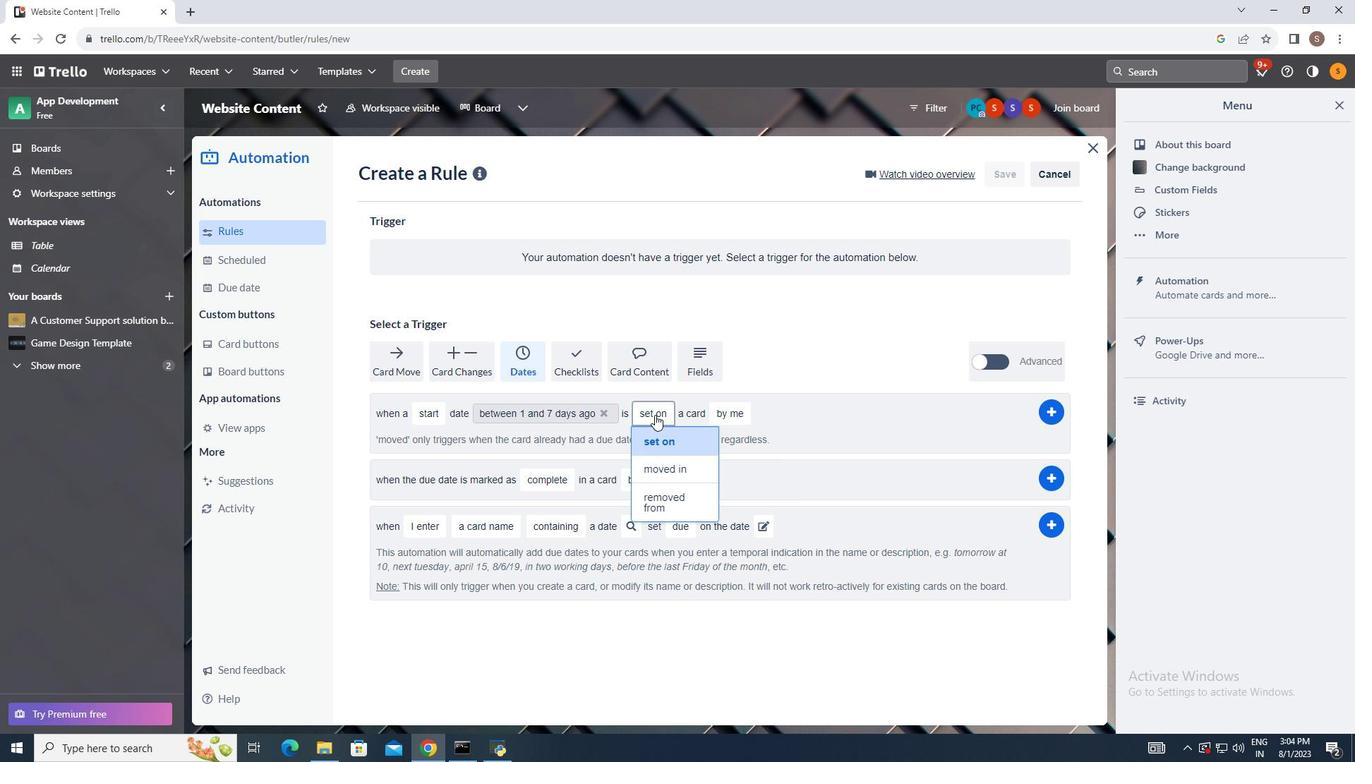 
Action: Mouse moved to (670, 466)
Screenshot: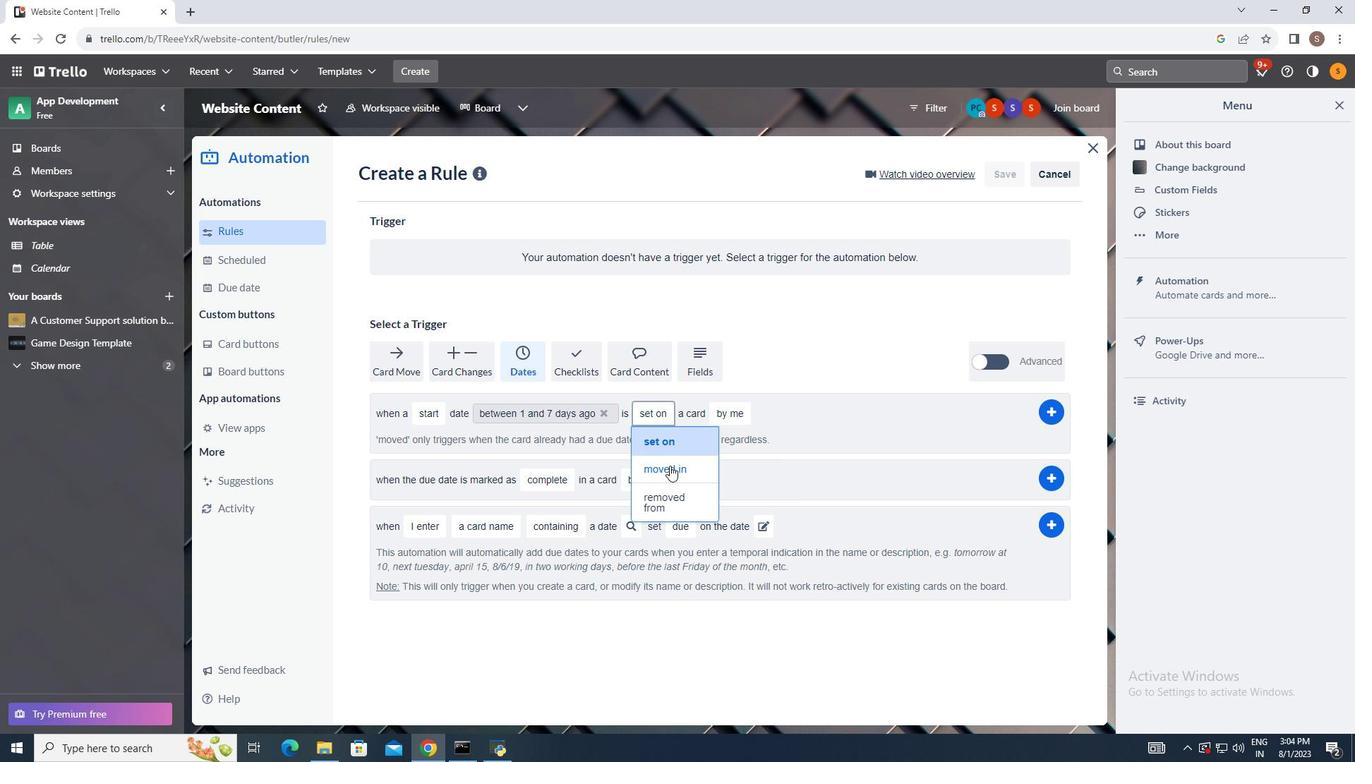 
Action: Mouse pressed left at (670, 466)
Screenshot: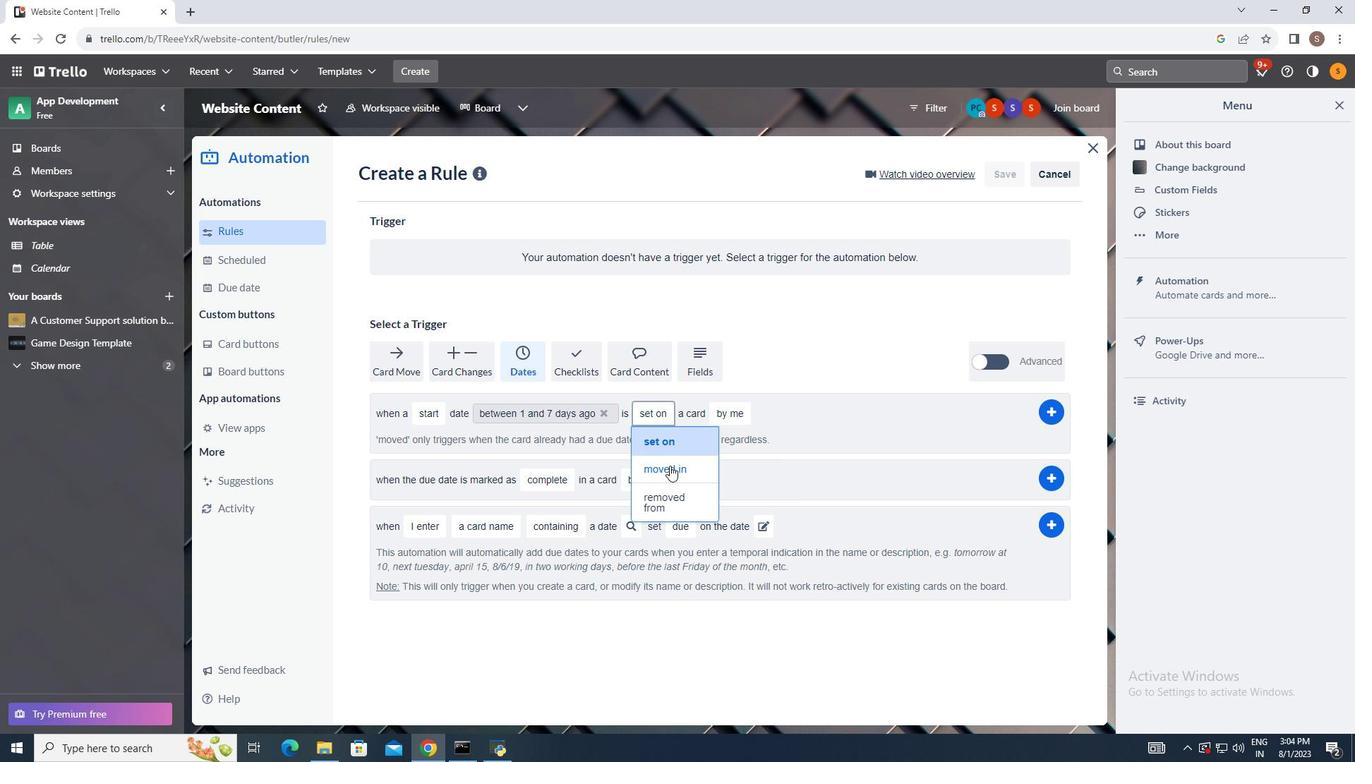 
Action: Mouse moved to (749, 415)
Screenshot: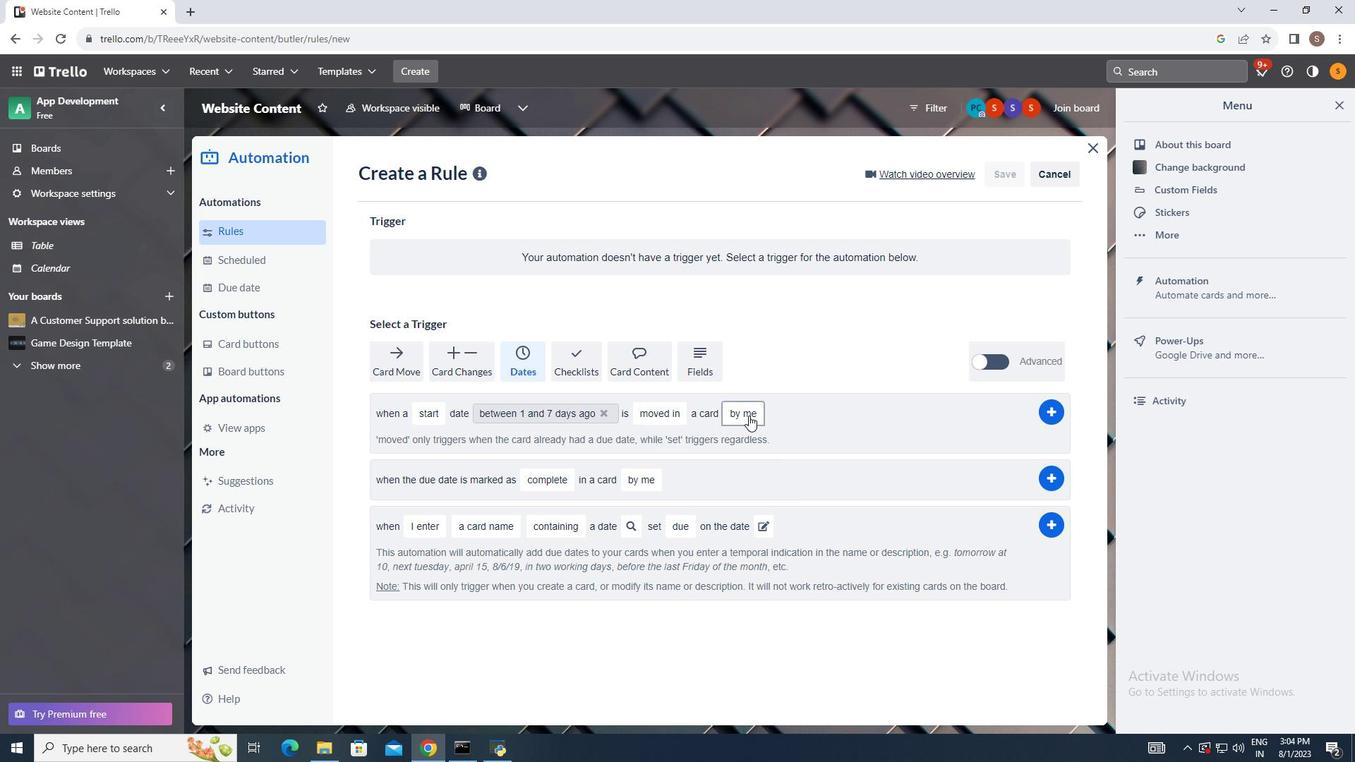 
Action: Mouse pressed left at (749, 415)
Screenshot: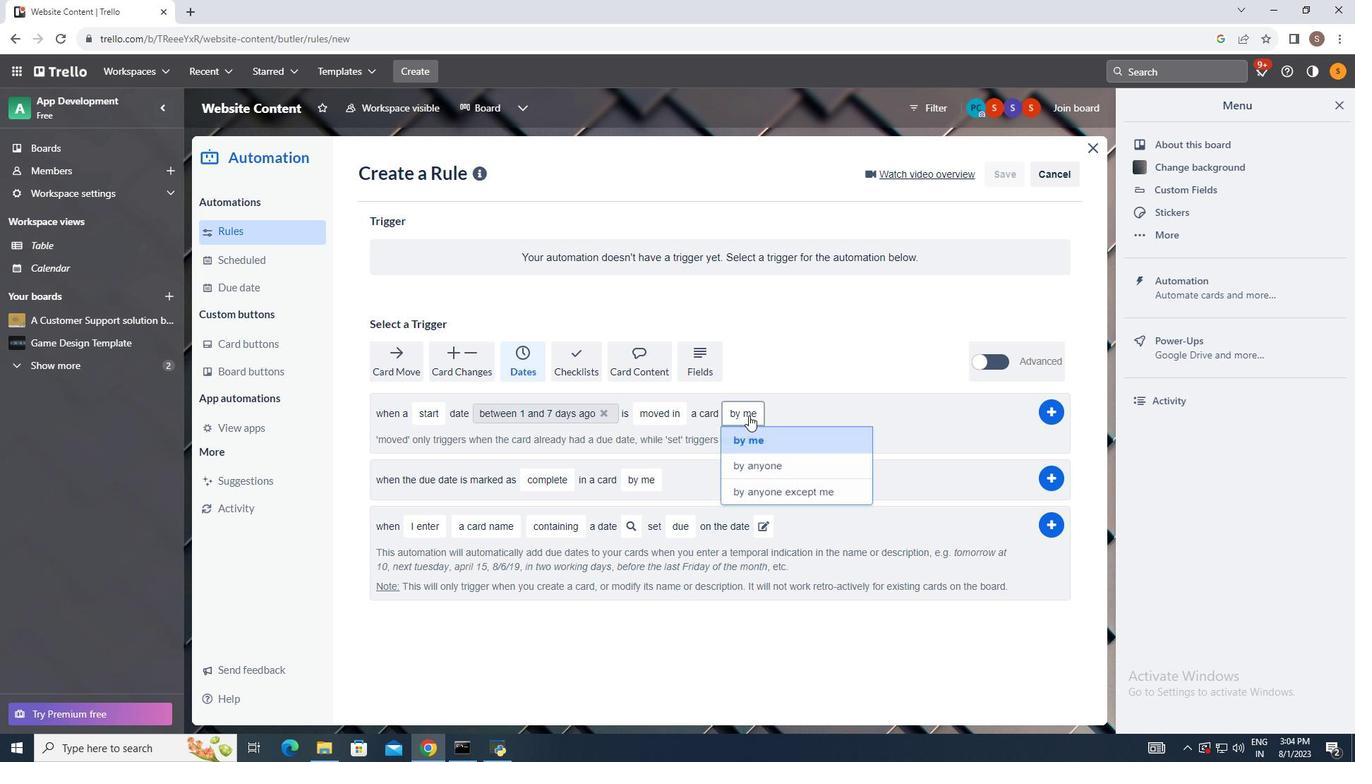 
Action: Mouse moved to (780, 491)
Screenshot: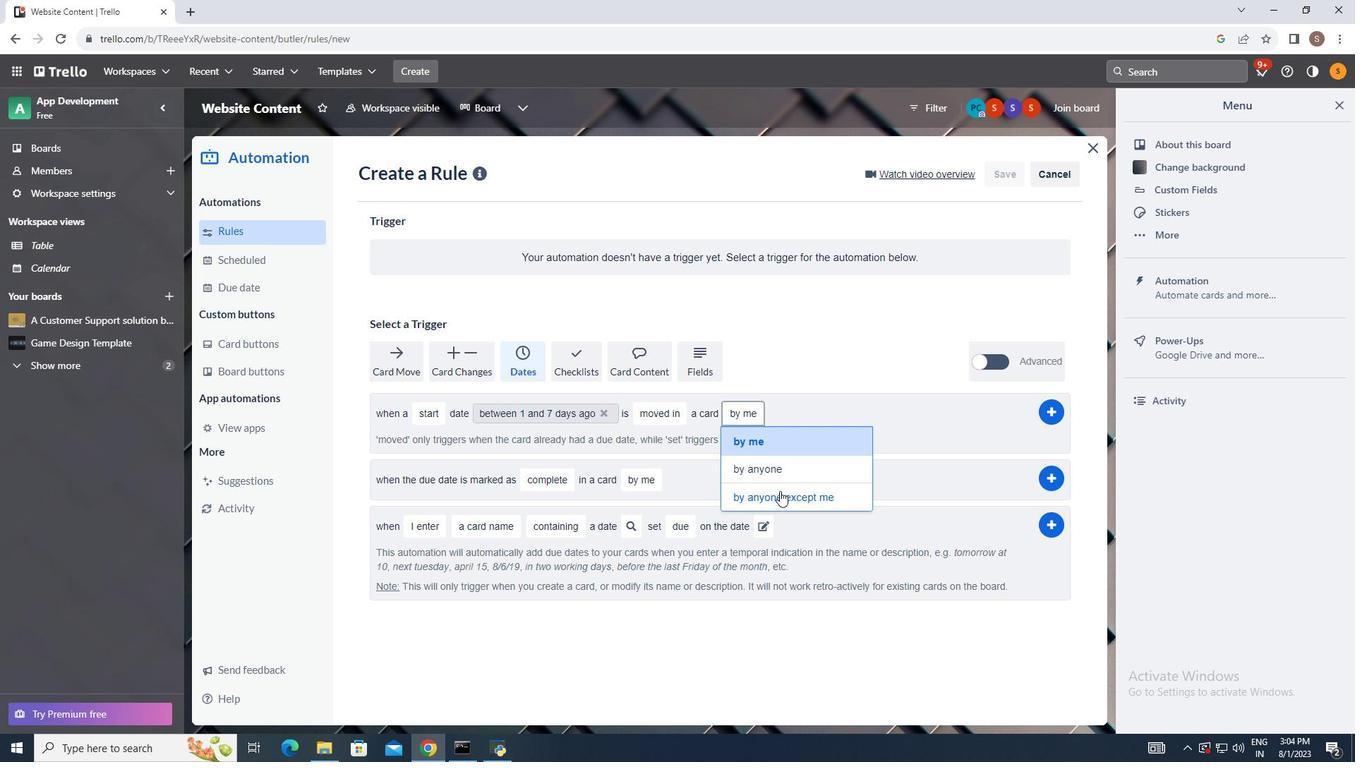 
Action: Mouse pressed left at (780, 491)
Screenshot: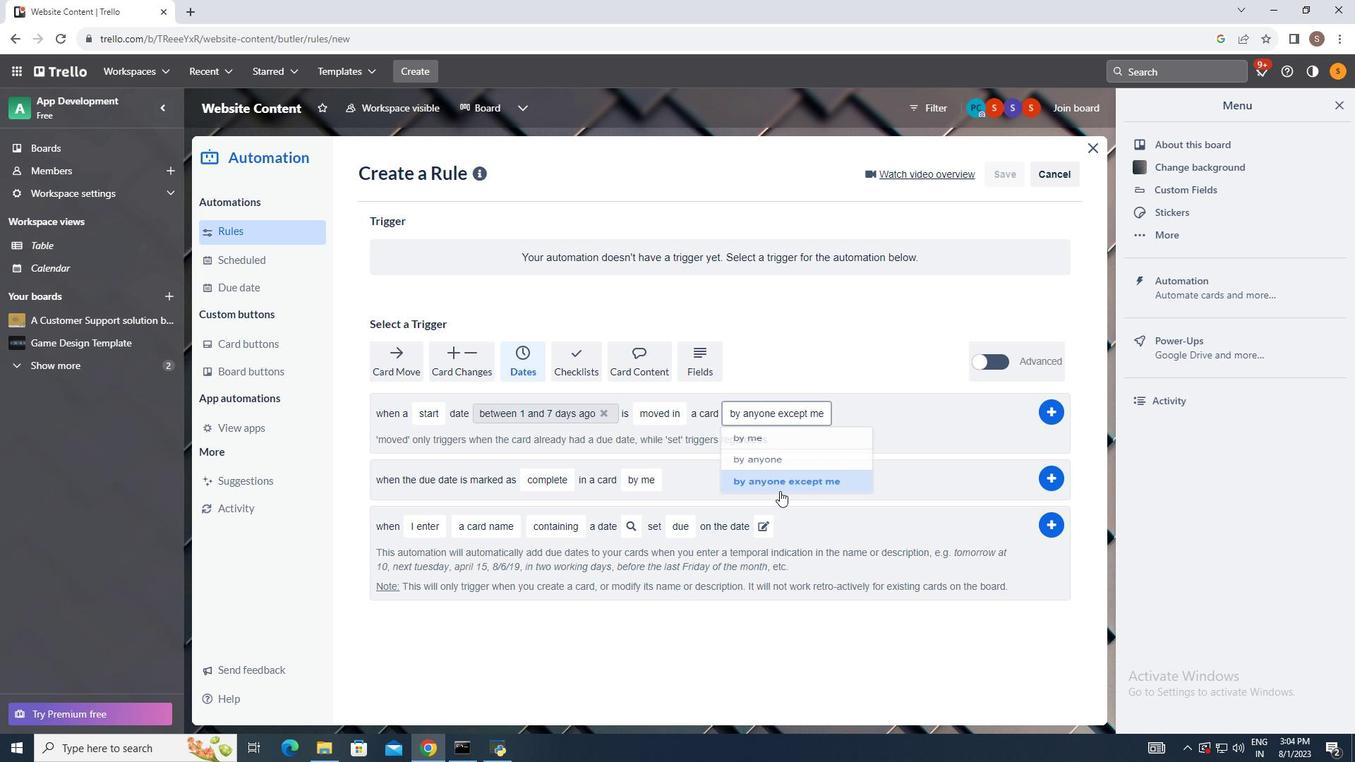 
Action: Mouse moved to (1052, 413)
Screenshot: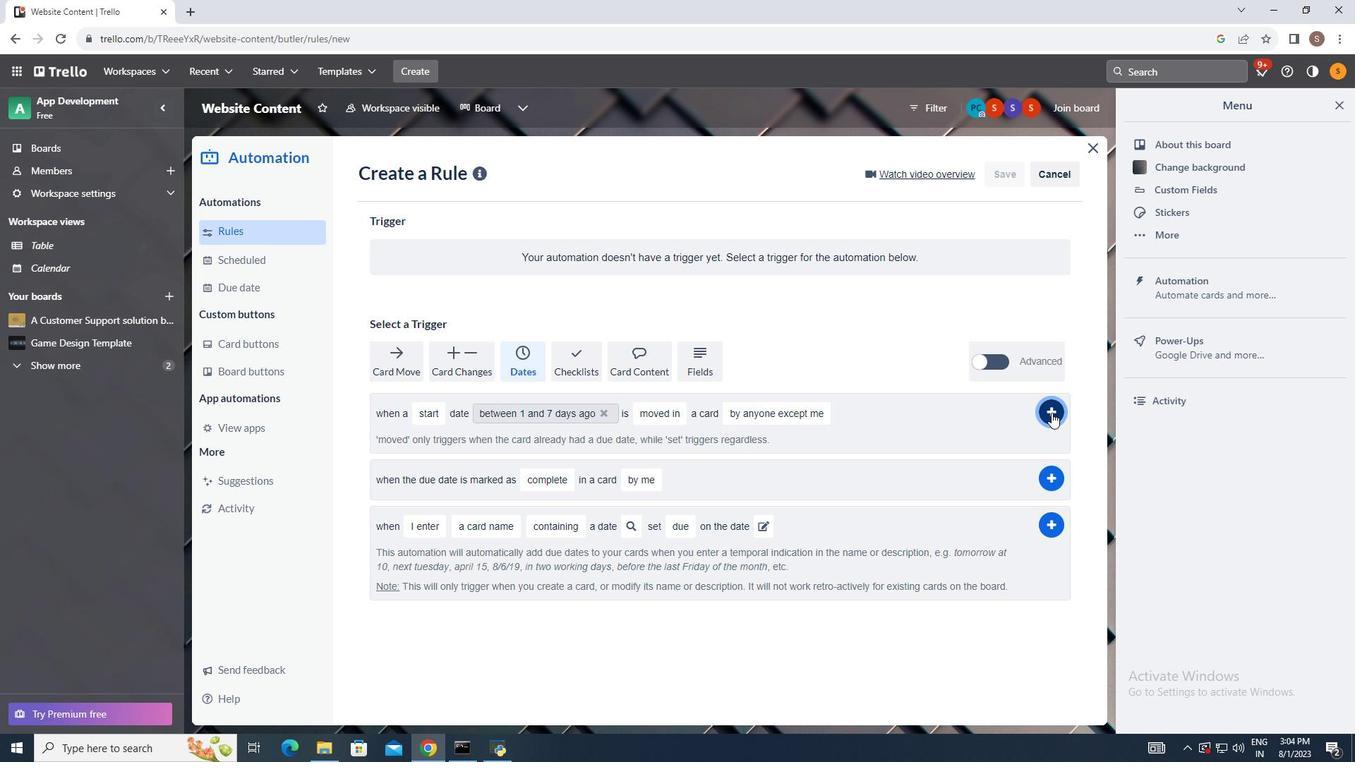 
Action: Mouse pressed left at (1052, 413)
Screenshot: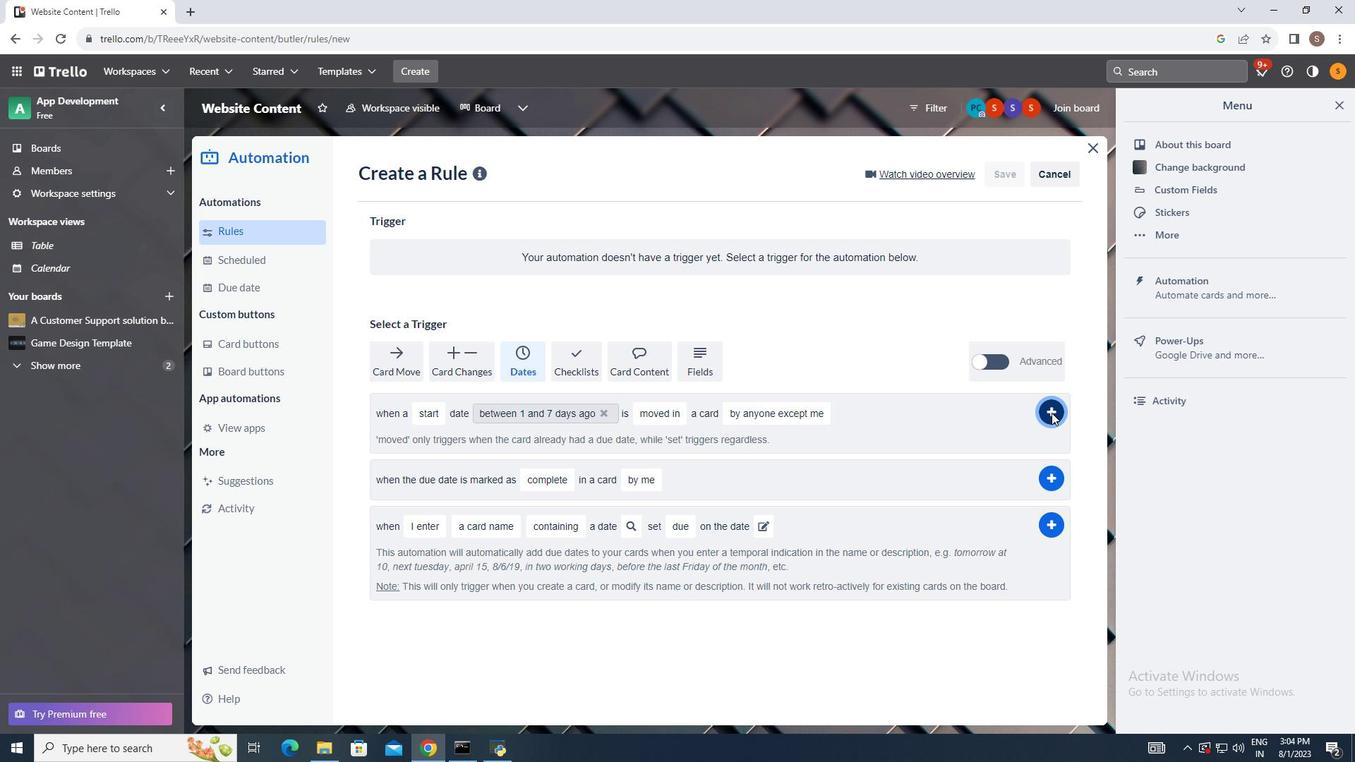 
Action: Mouse moved to (810, 309)
Screenshot: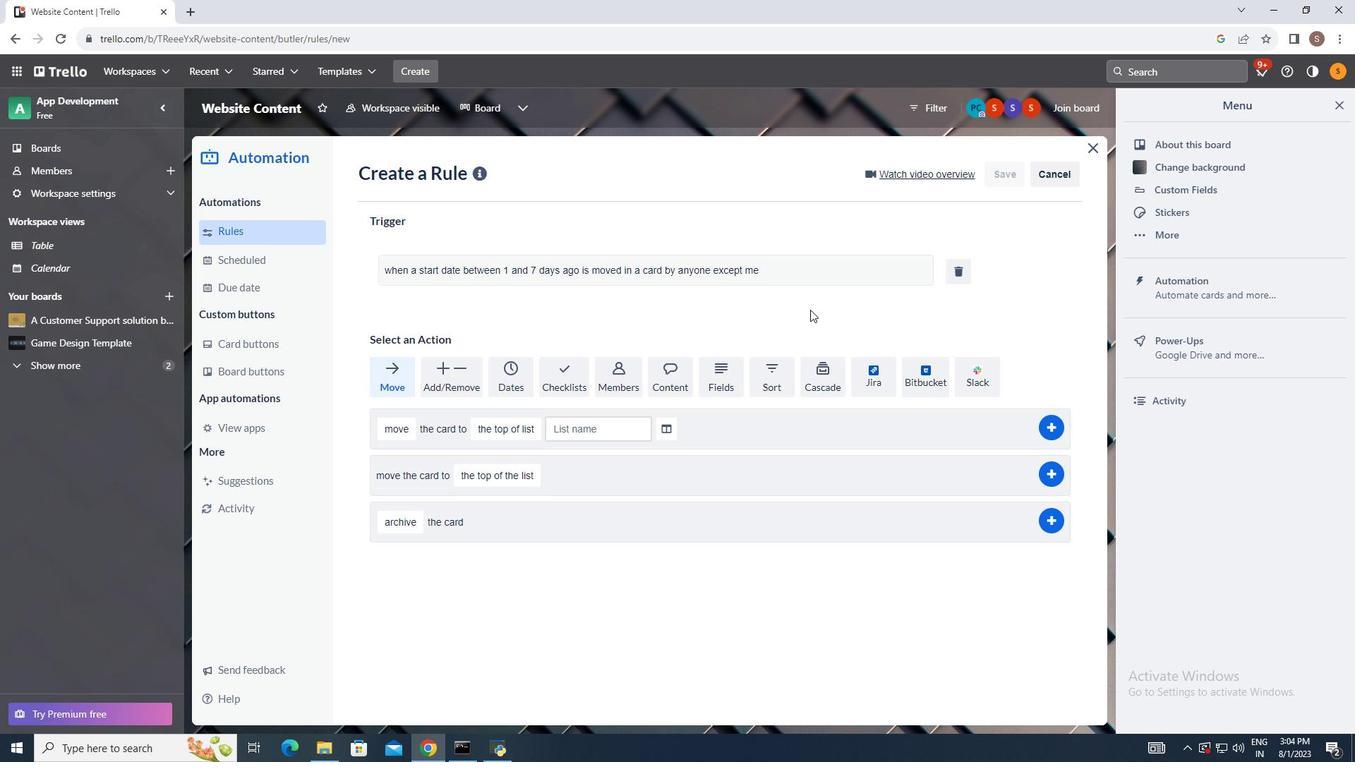 
